 Task: Create a due date automation trigger when advanced on, 2 working days before a card is due add dates with an incomplete due date at 11:00 AM.
Action: Mouse moved to (904, 266)
Screenshot: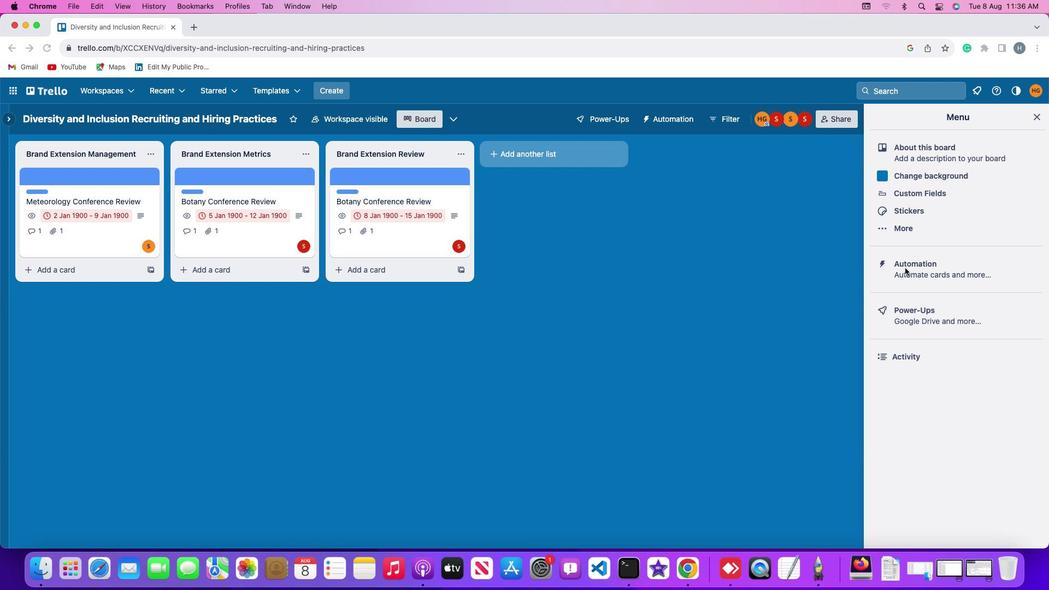 
Action: Mouse pressed left at (904, 266)
Screenshot: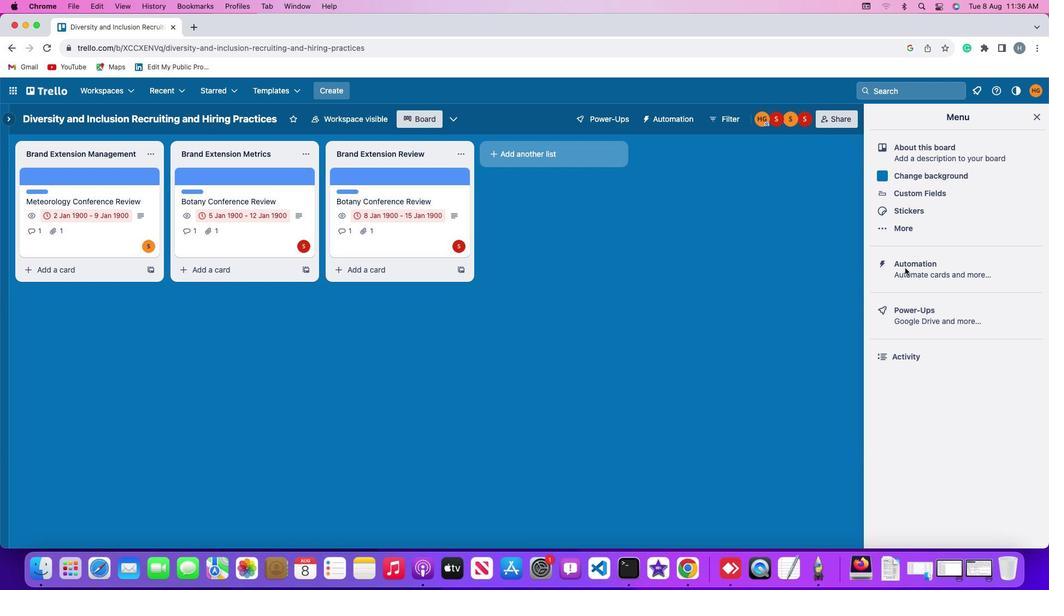 
Action: Mouse pressed left at (904, 266)
Screenshot: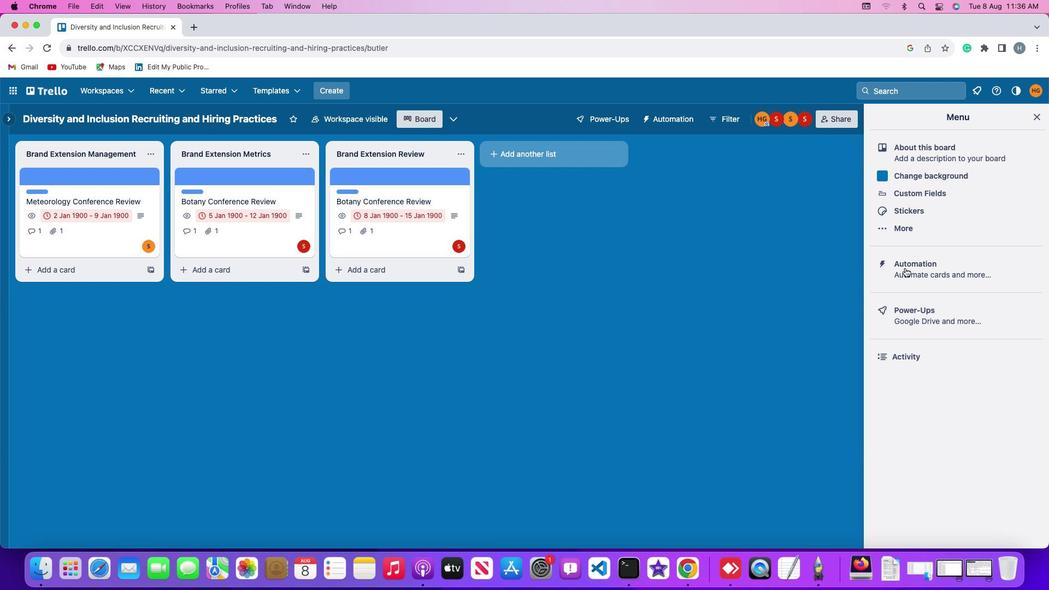 
Action: Mouse moved to (62, 254)
Screenshot: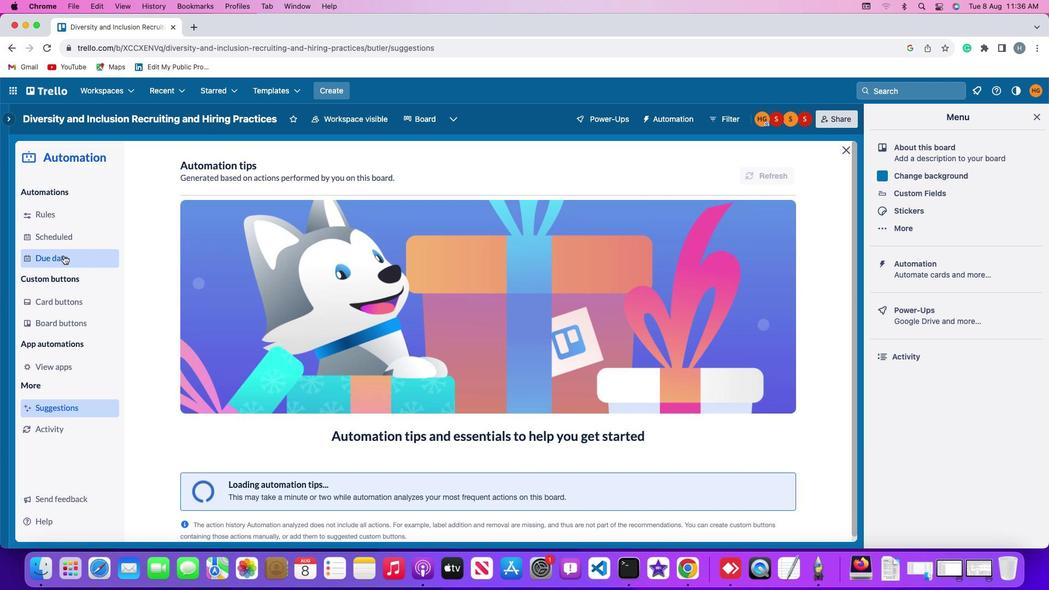 
Action: Mouse pressed left at (62, 254)
Screenshot: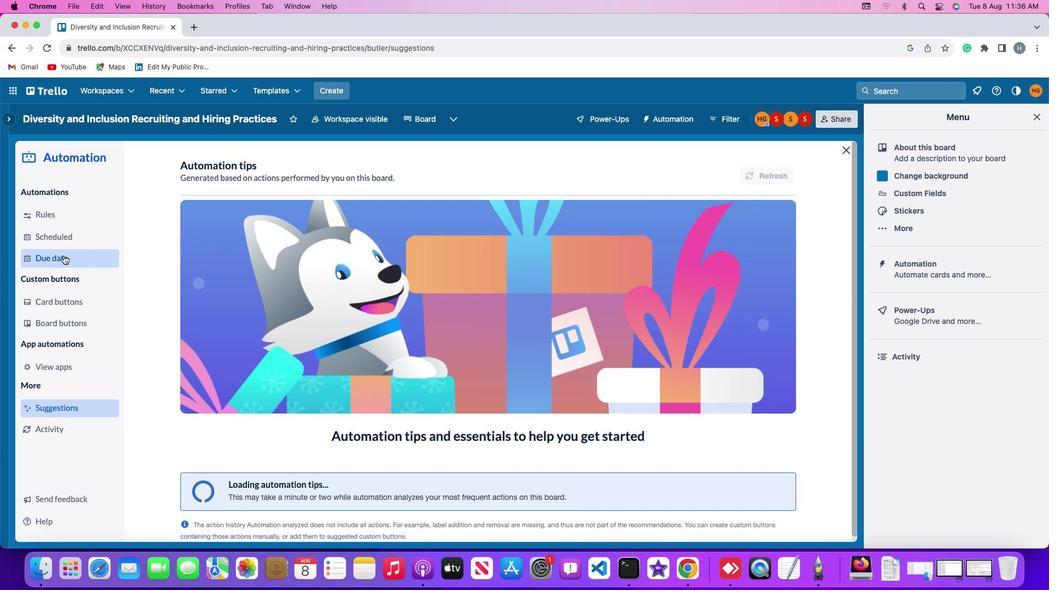 
Action: Mouse moved to (732, 164)
Screenshot: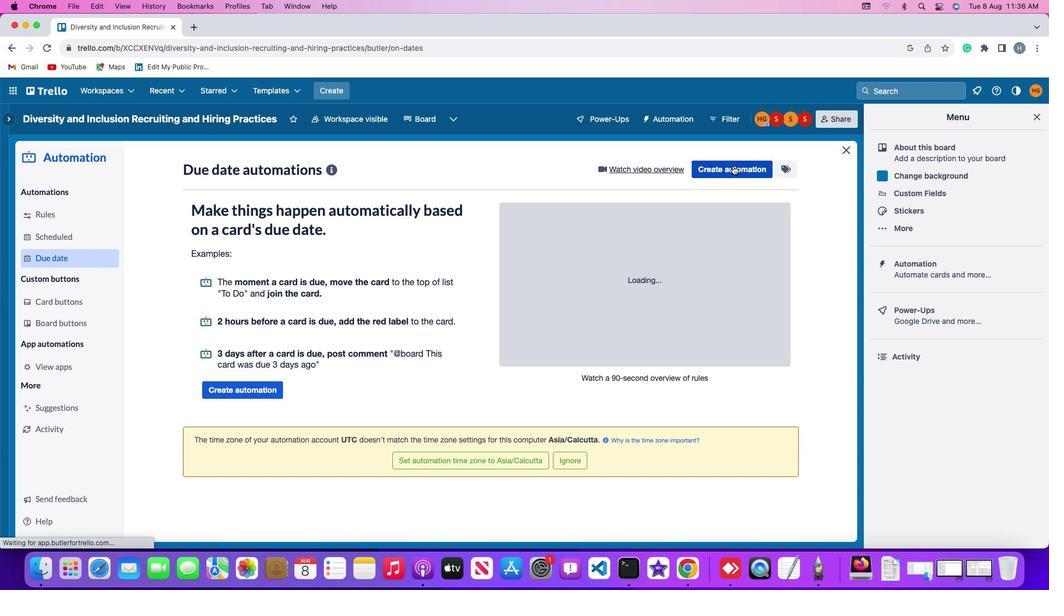 
Action: Mouse pressed left at (732, 164)
Screenshot: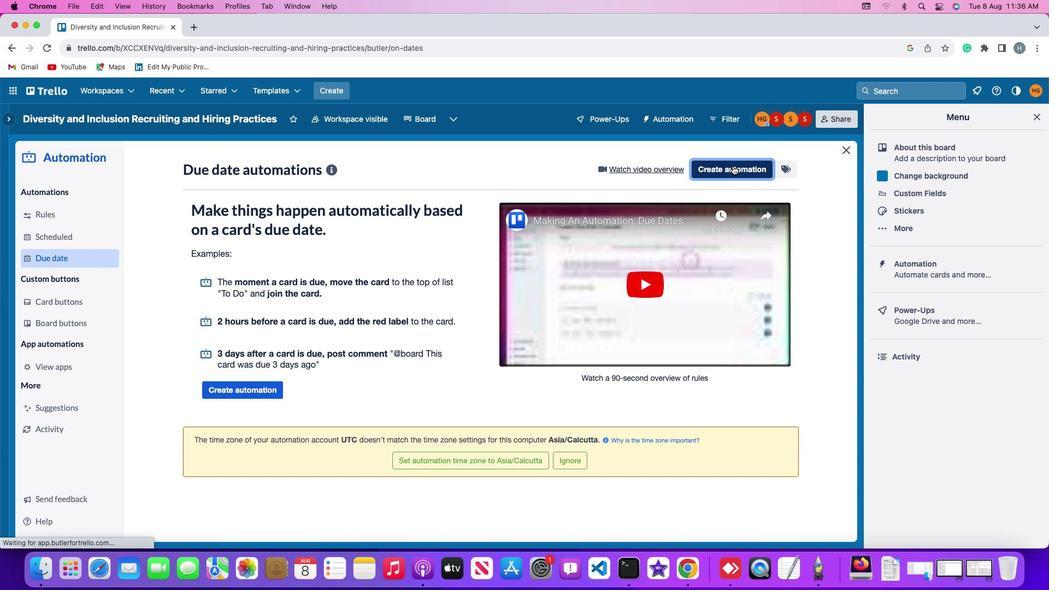
Action: Mouse moved to (232, 270)
Screenshot: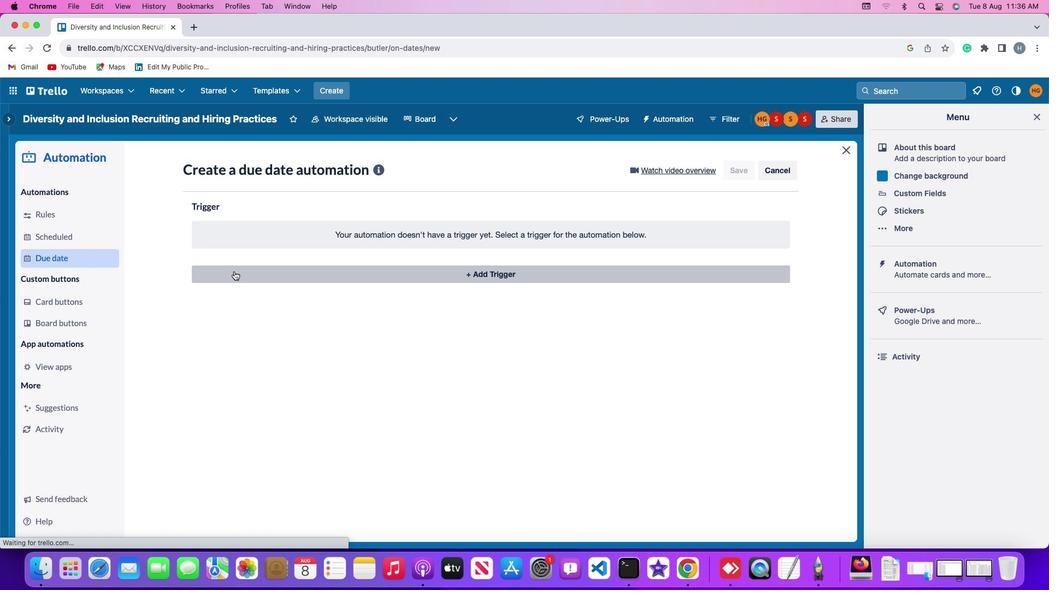 
Action: Mouse pressed left at (232, 270)
Screenshot: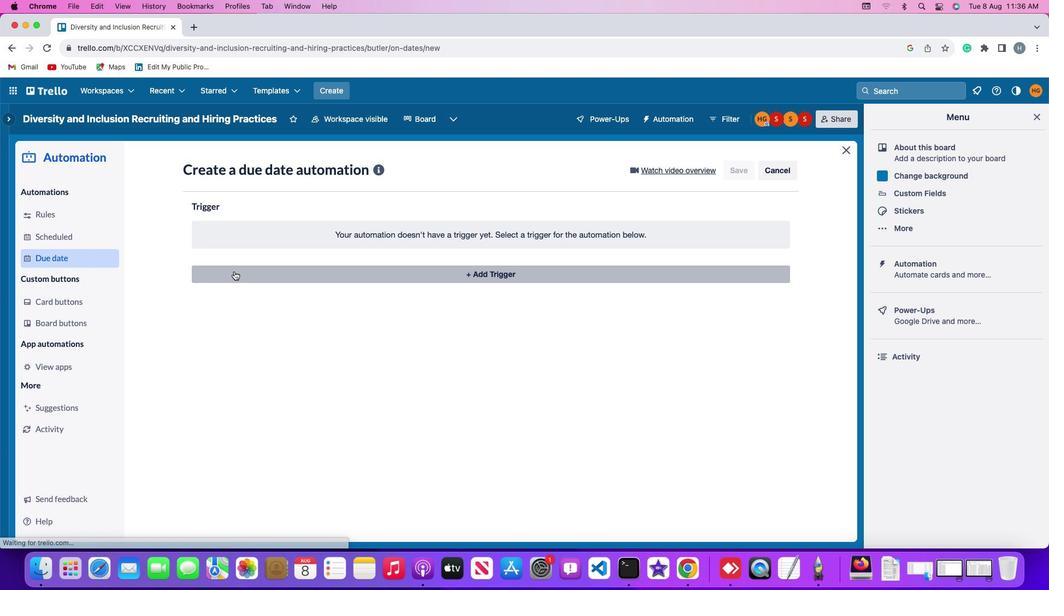 
Action: Mouse moved to (213, 443)
Screenshot: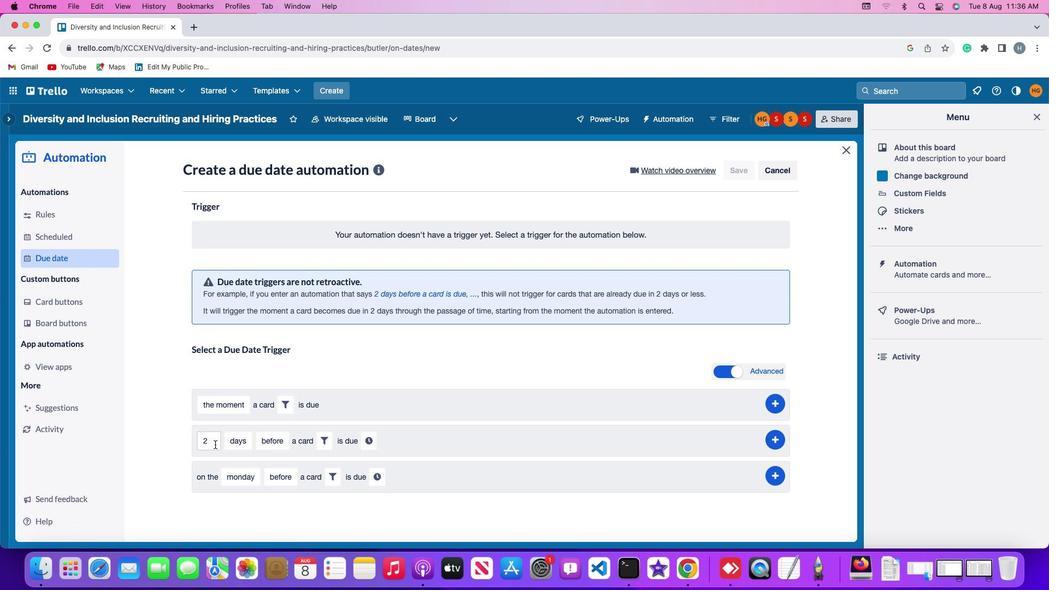 
Action: Mouse pressed left at (213, 443)
Screenshot: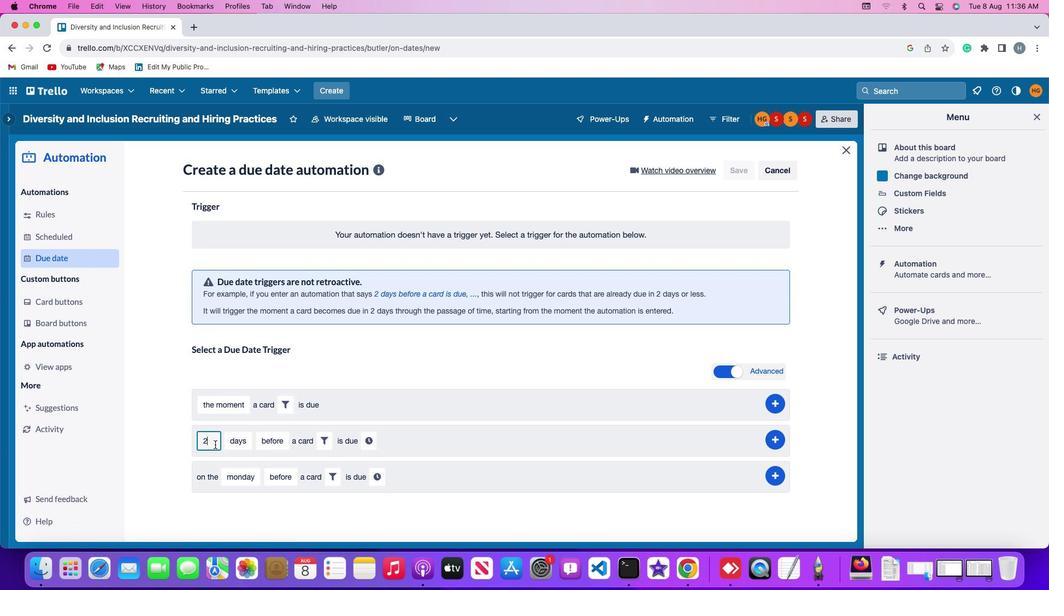 
Action: Mouse moved to (213, 443)
Screenshot: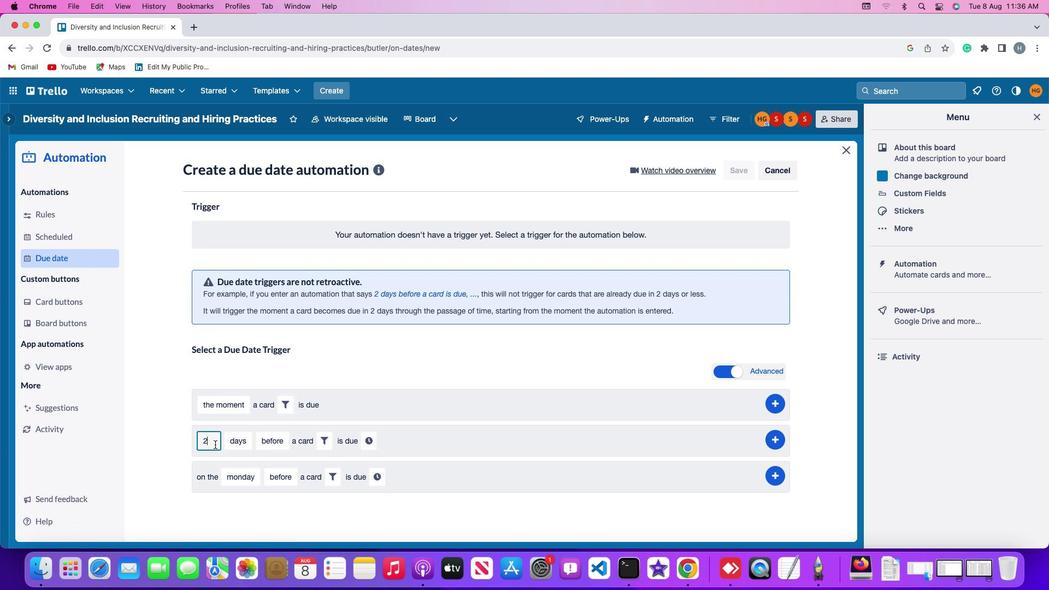 
Action: Key pressed Key.backspace
Screenshot: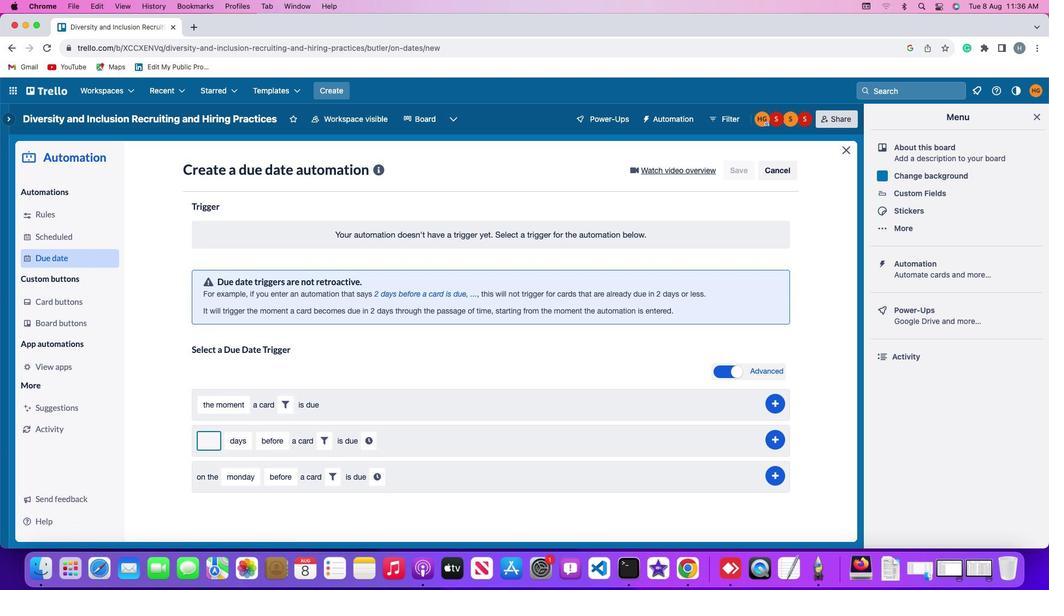 
Action: Mouse moved to (213, 443)
Screenshot: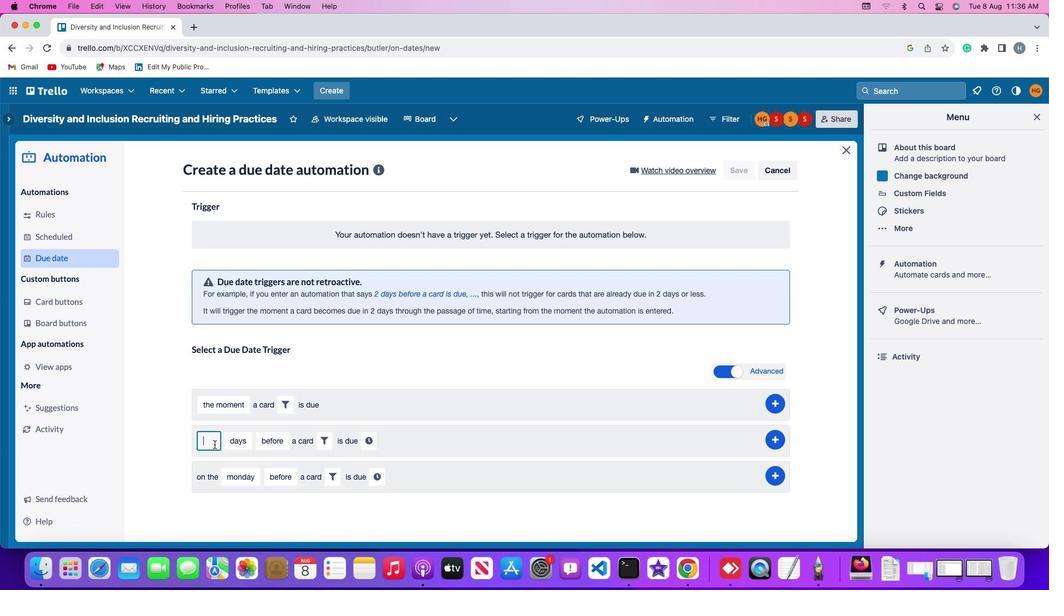 
Action: Key pressed '2'
Screenshot: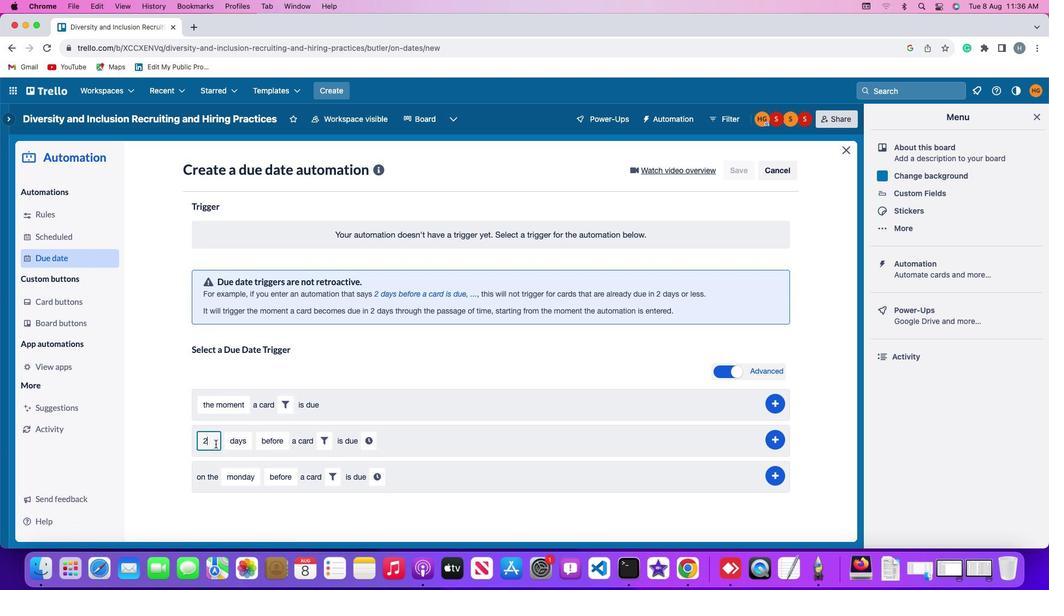 
Action: Mouse moved to (234, 441)
Screenshot: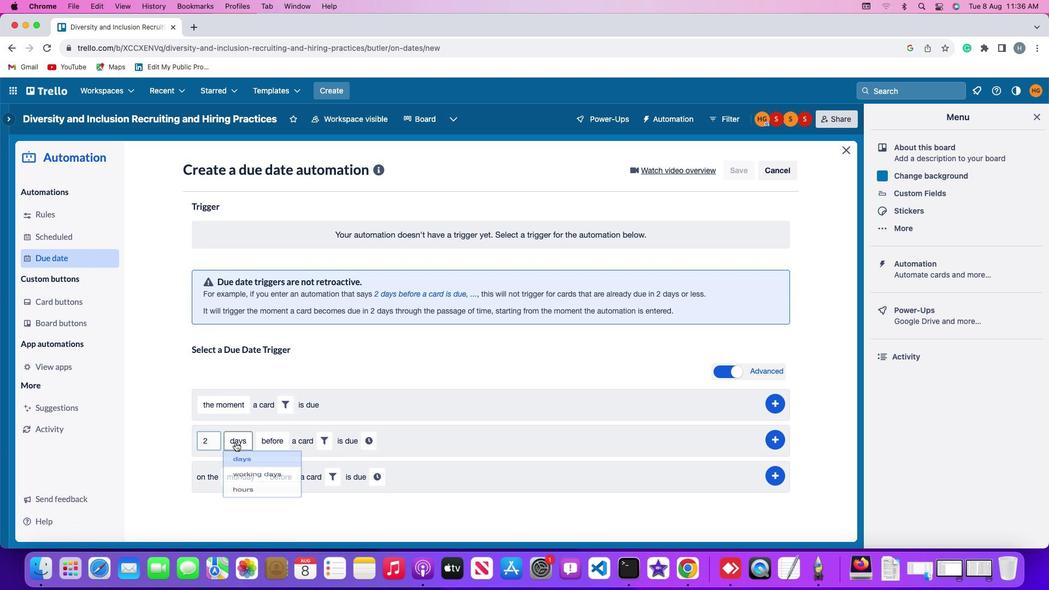 
Action: Mouse pressed left at (234, 441)
Screenshot: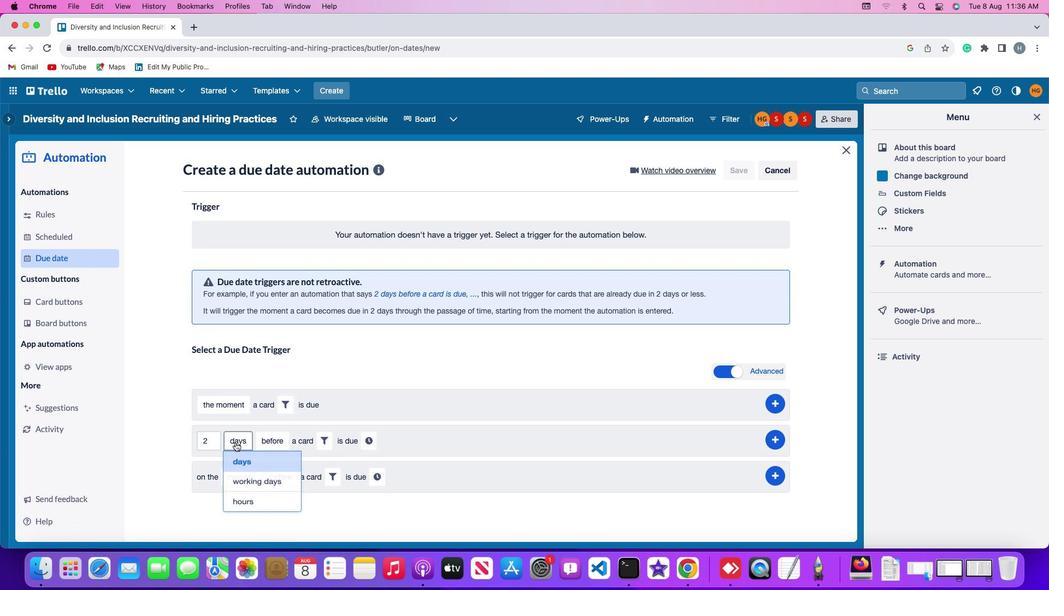 
Action: Mouse moved to (237, 484)
Screenshot: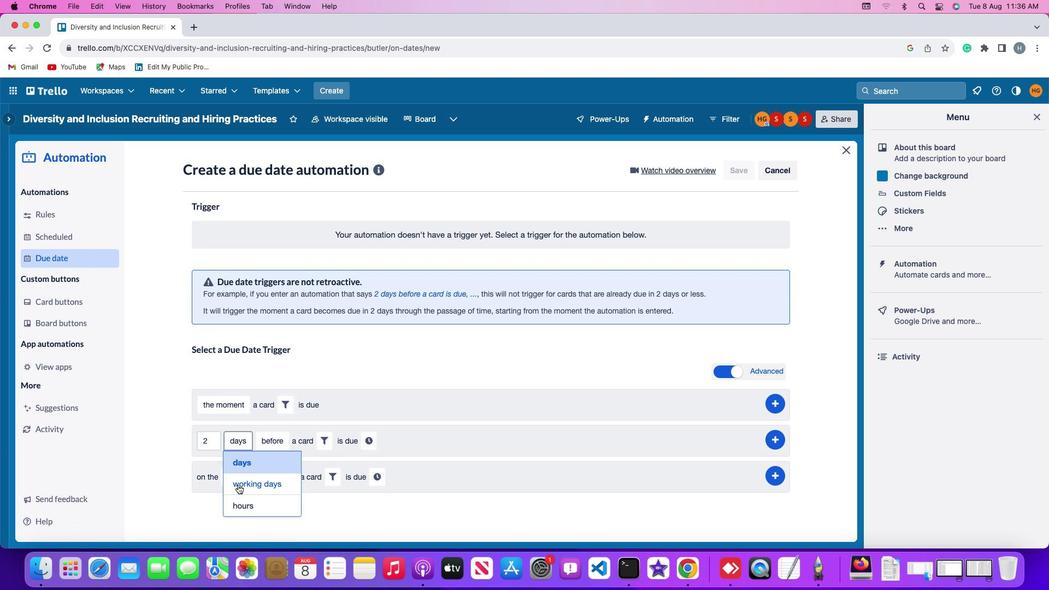 
Action: Mouse pressed left at (237, 484)
Screenshot: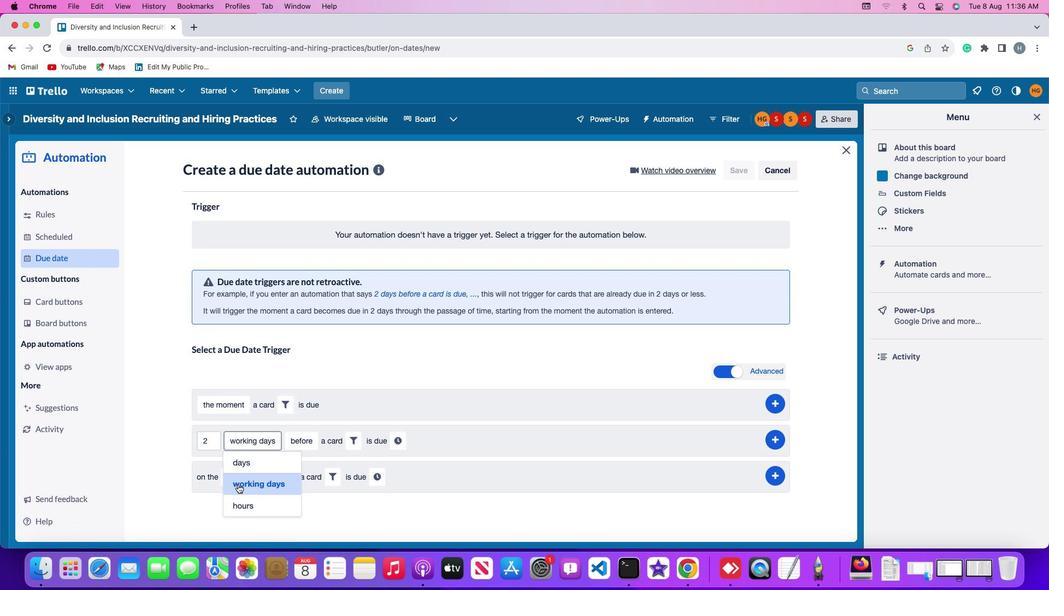 
Action: Mouse moved to (297, 441)
Screenshot: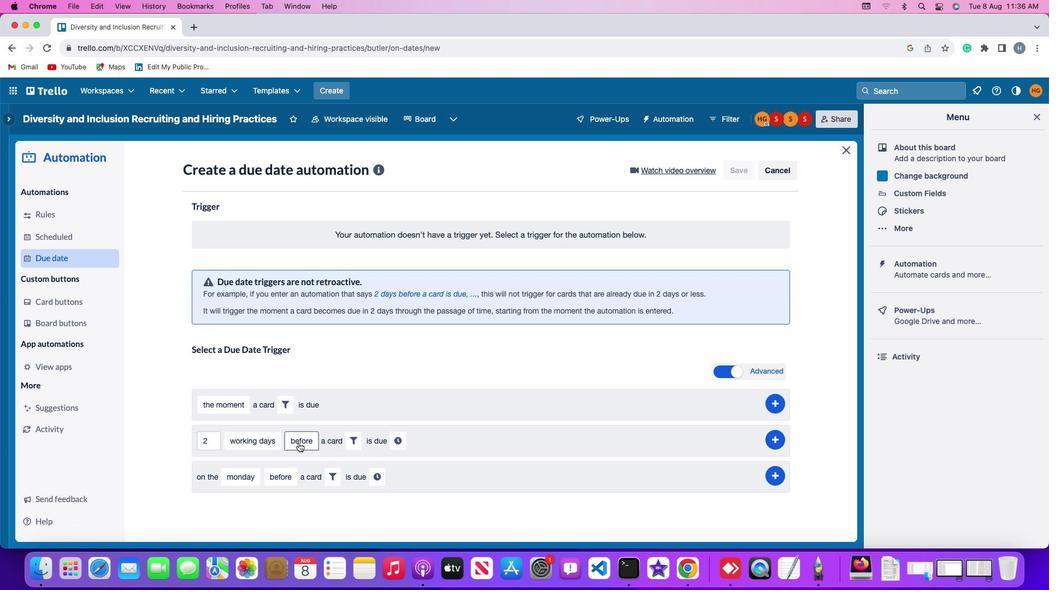 
Action: Mouse pressed left at (297, 441)
Screenshot: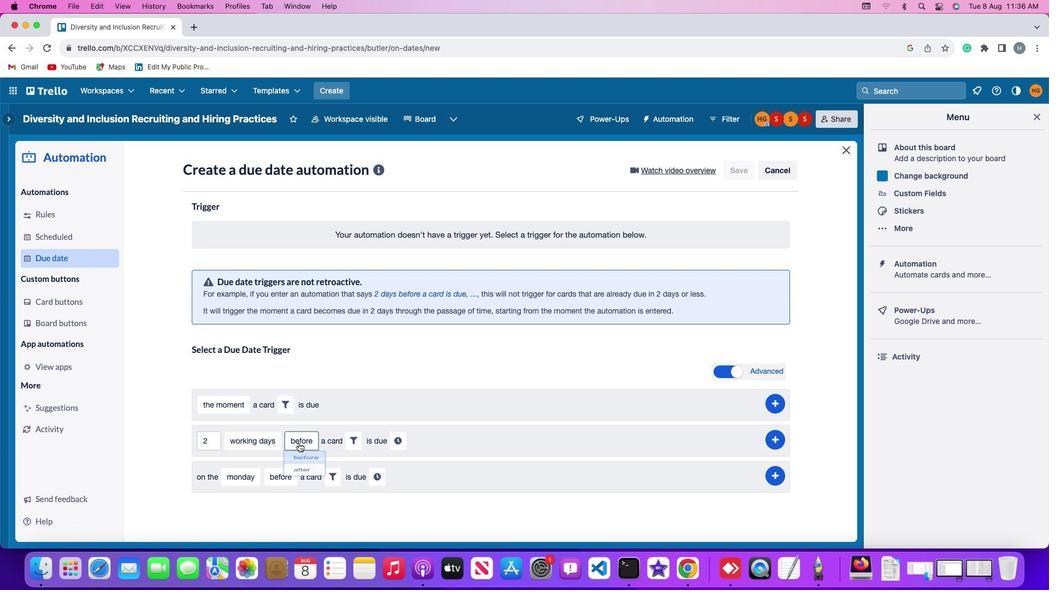 
Action: Mouse moved to (303, 457)
Screenshot: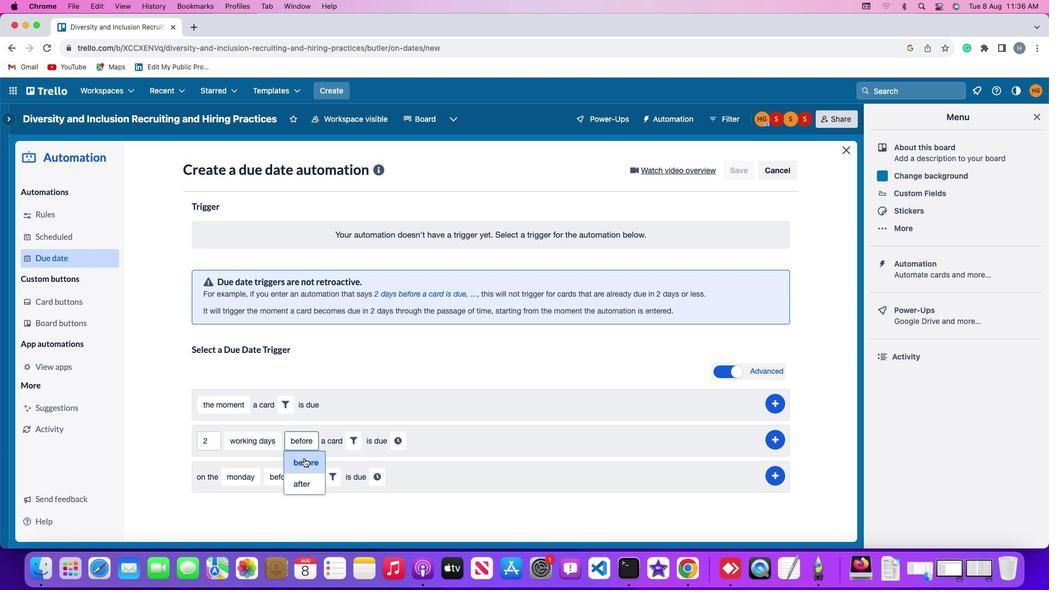 
Action: Mouse pressed left at (303, 457)
Screenshot: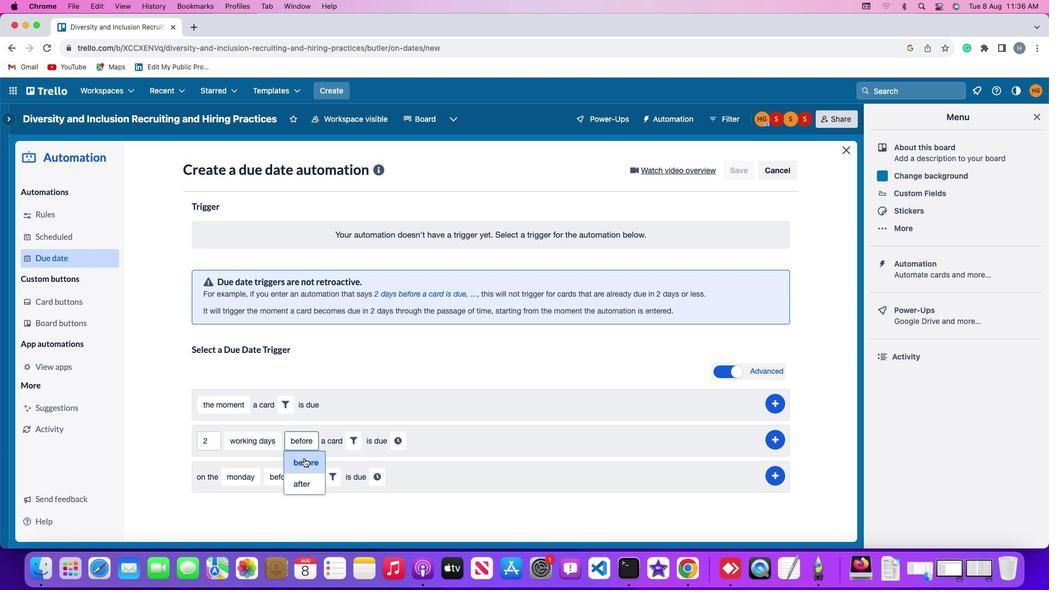 
Action: Mouse moved to (355, 438)
Screenshot: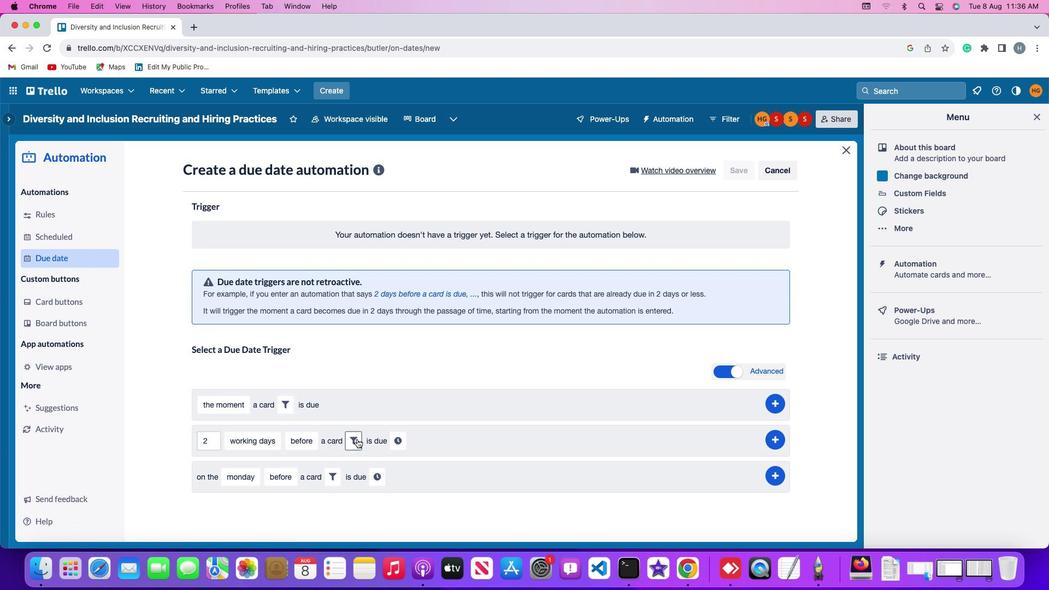 
Action: Mouse pressed left at (355, 438)
Screenshot: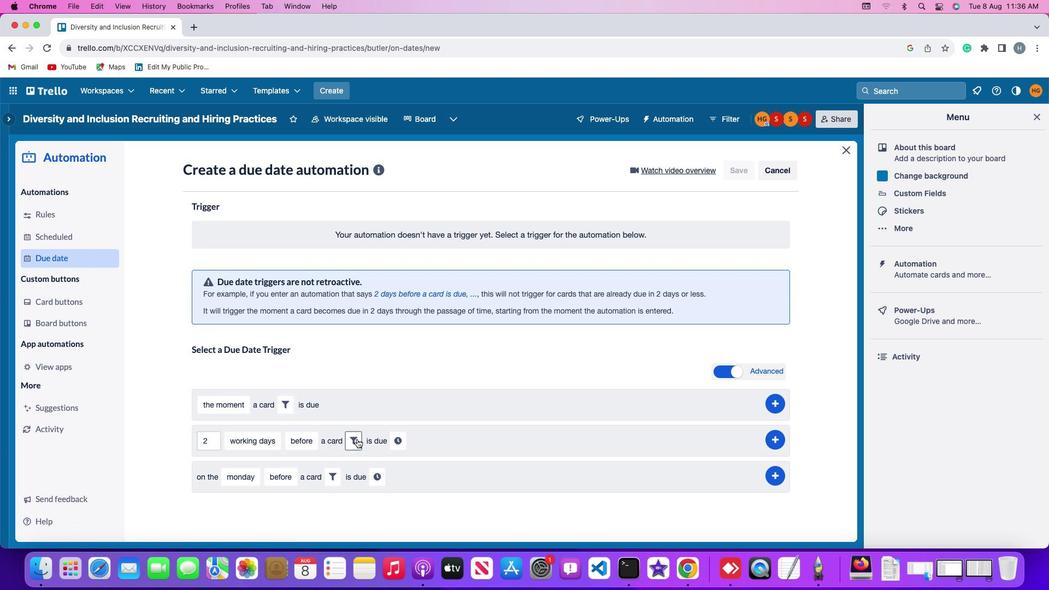 
Action: Mouse moved to (415, 473)
Screenshot: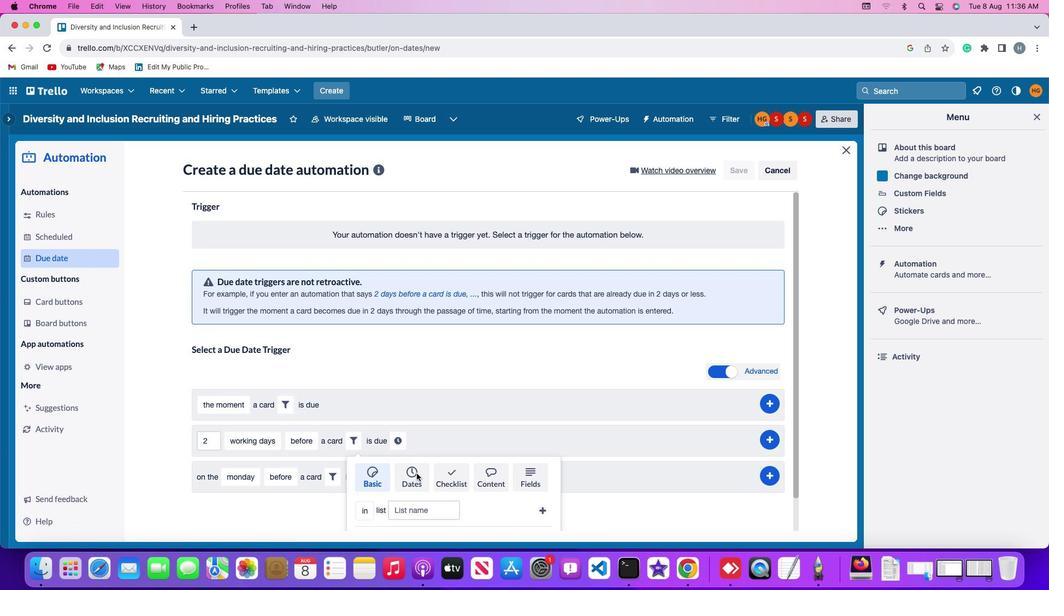 
Action: Mouse pressed left at (415, 473)
Screenshot: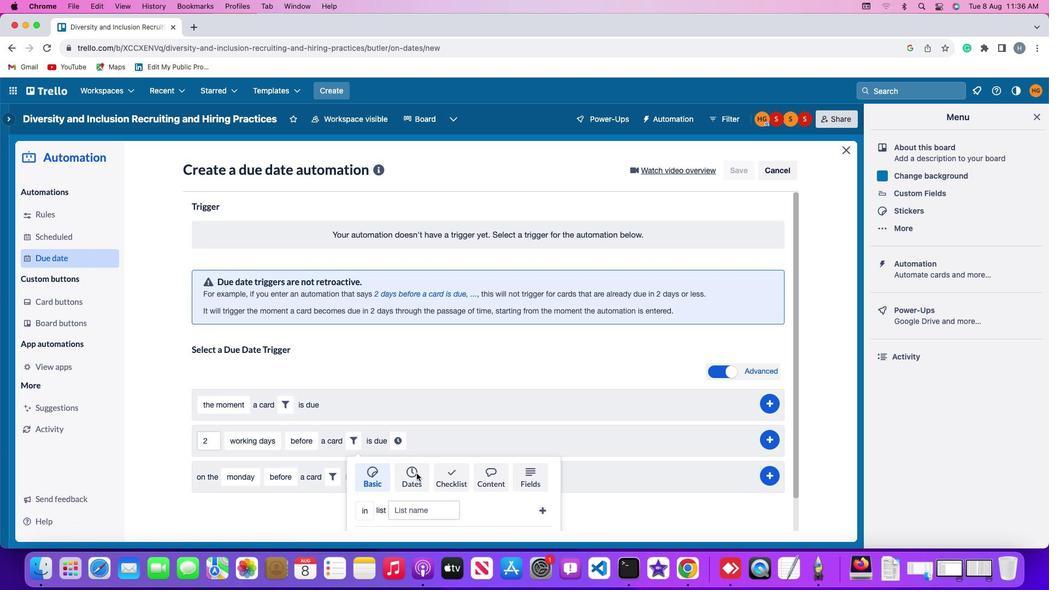 
Action: Mouse moved to (318, 511)
Screenshot: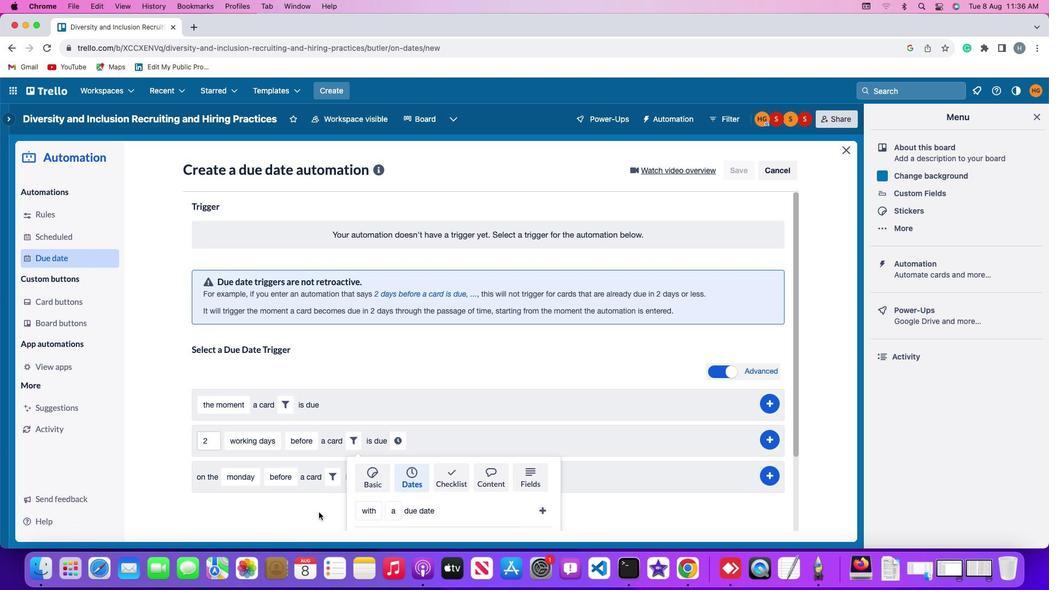 
Action: Mouse scrolled (318, 511) with delta (0, -1)
Screenshot: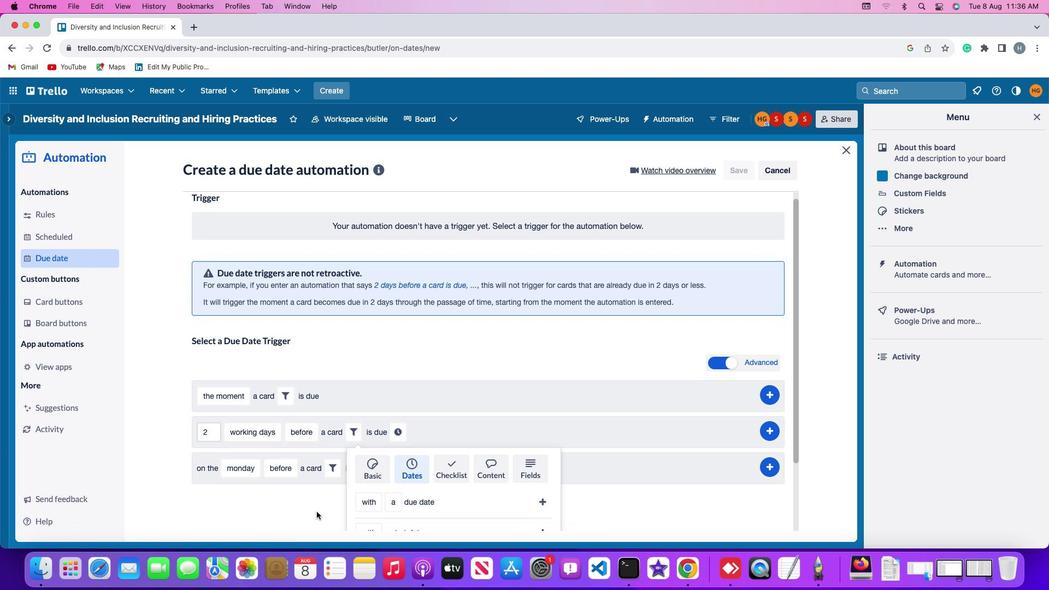 
Action: Mouse scrolled (318, 511) with delta (0, -1)
Screenshot: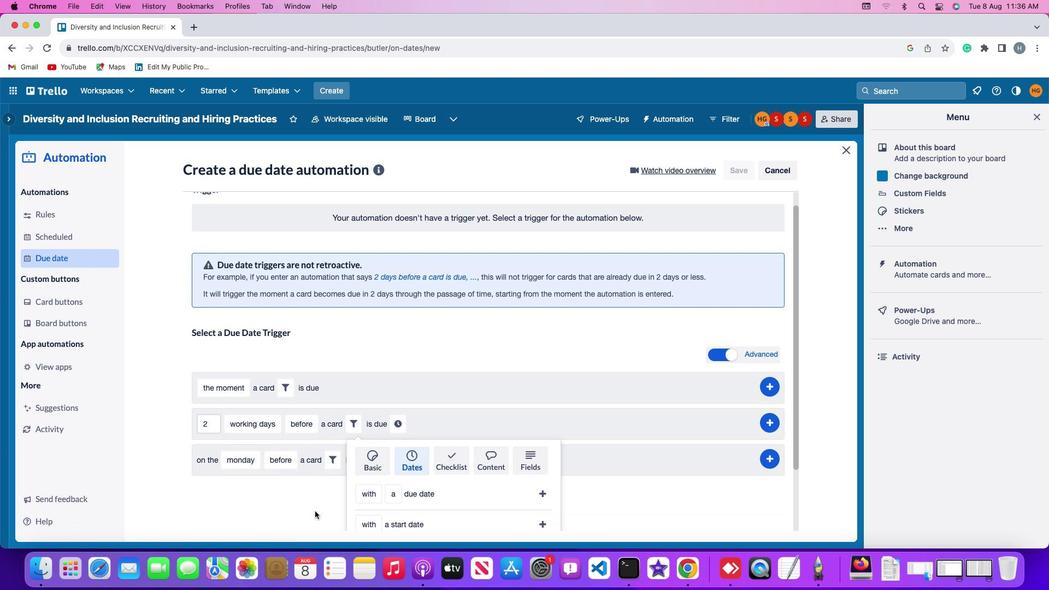 
Action: Mouse scrolled (318, 511) with delta (0, -2)
Screenshot: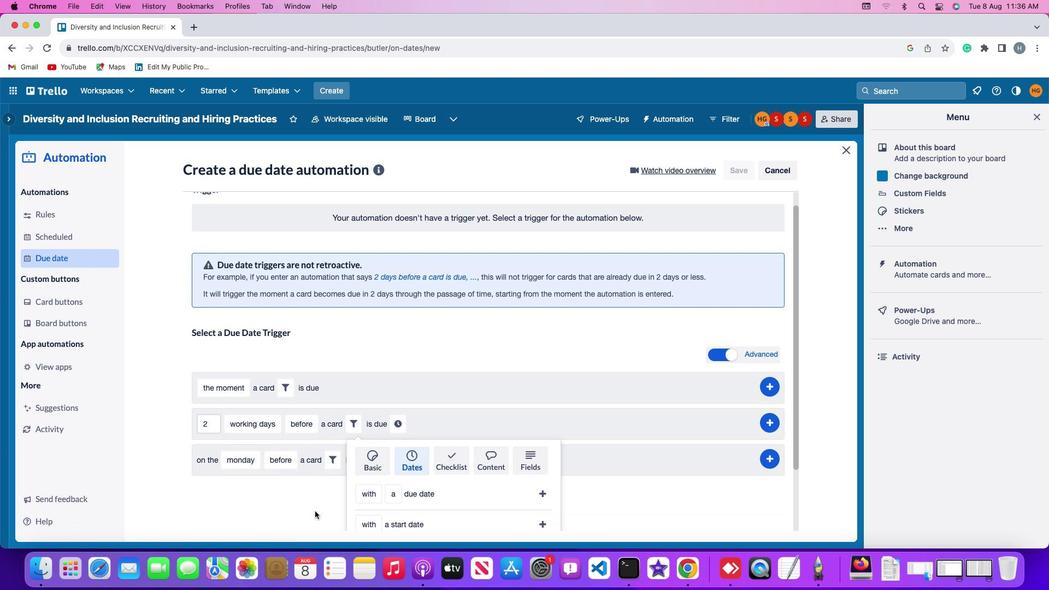 
Action: Mouse moved to (313, 510)
Screenshot: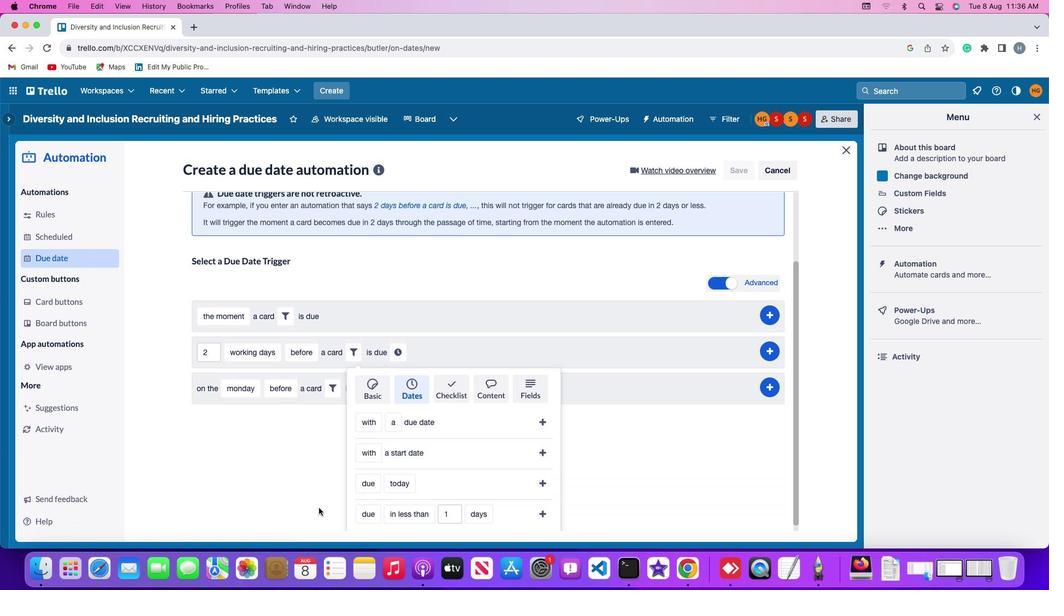 
Action: Mouse scrolled (313, 510) with delta (0, -2)
Screenshot: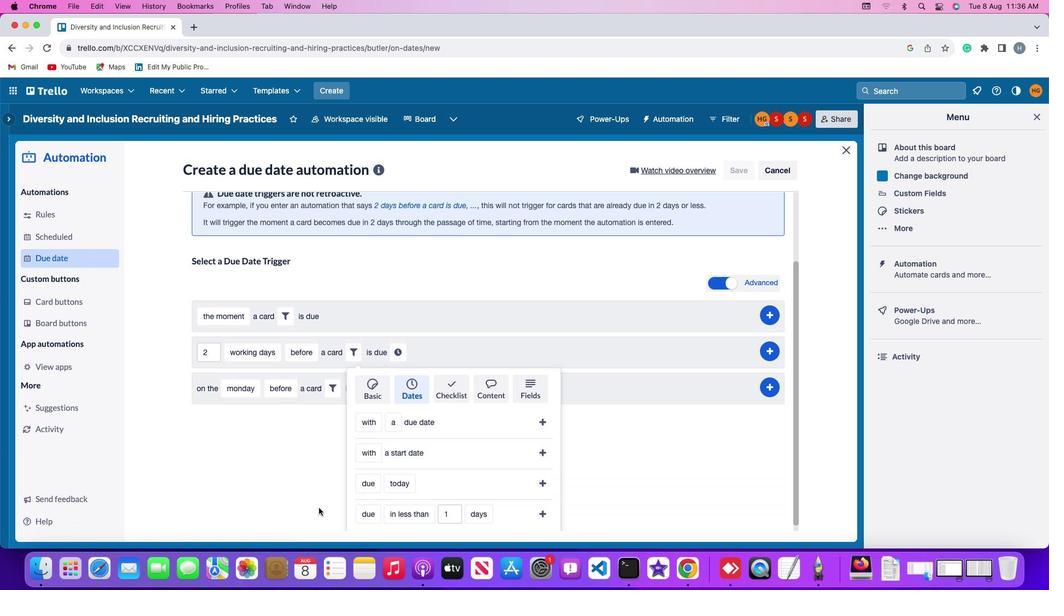 
Action: Mouse moved to (363, 416)
Screenshot: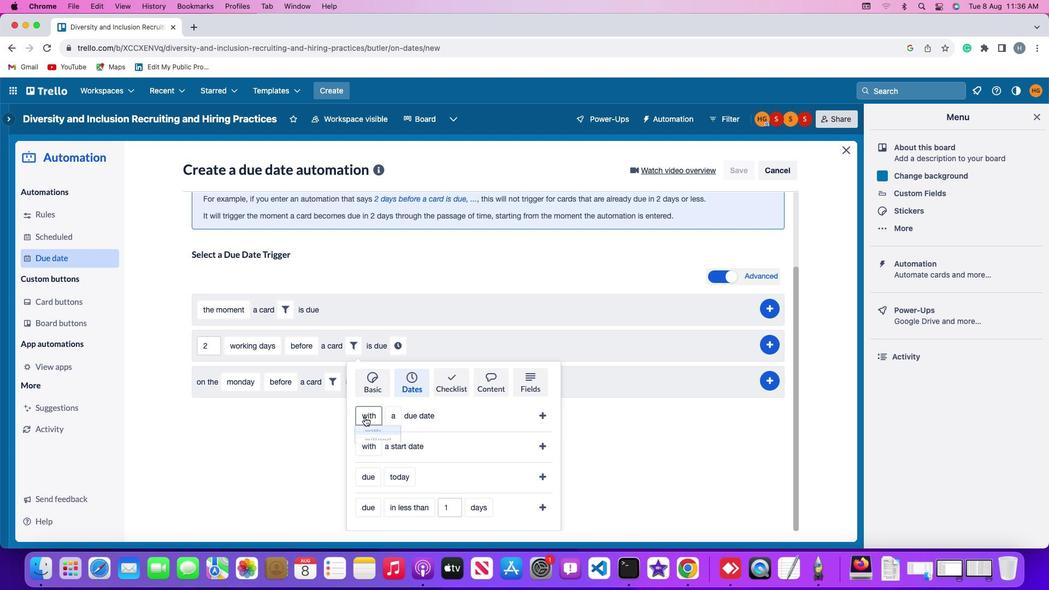 
Action: Mouse pressed left at (363, 416)
Screenshot: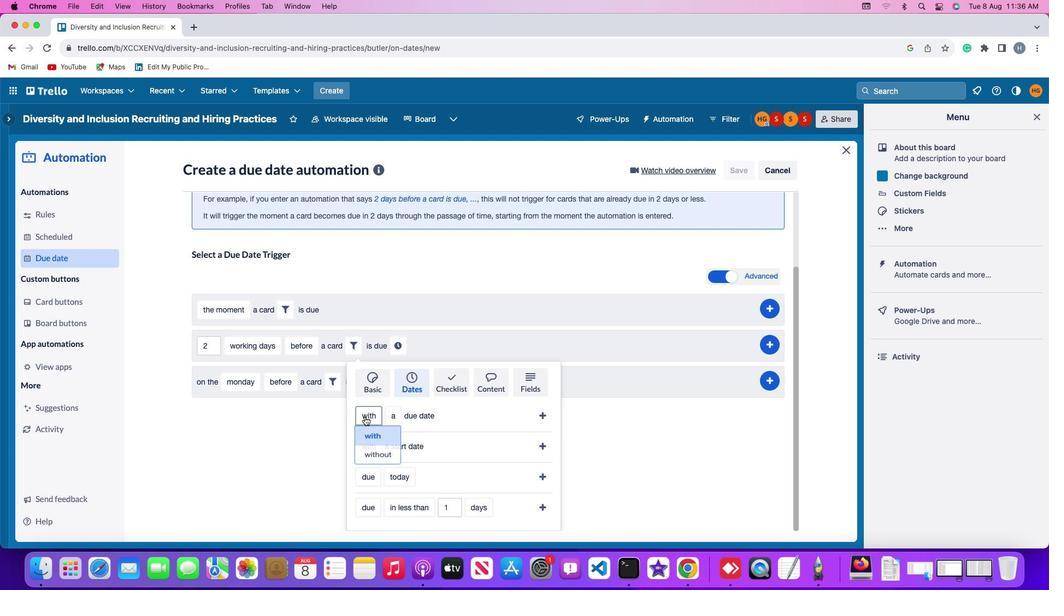 
Action: Mouse moved to (367, 439)
Screenshot: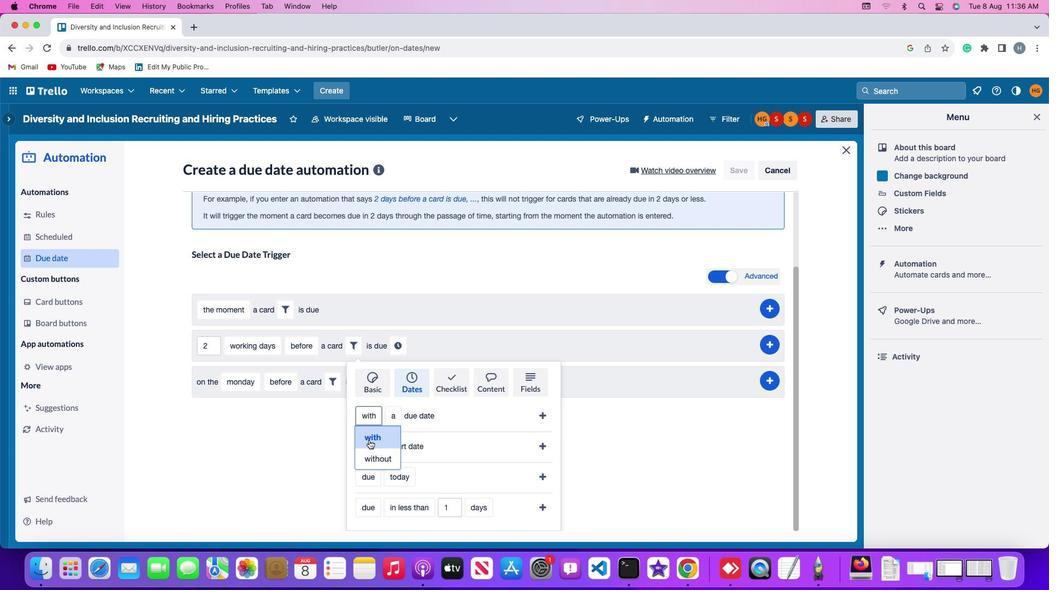 
Action: Mouse pressed left at (367, 439)
Screenshot: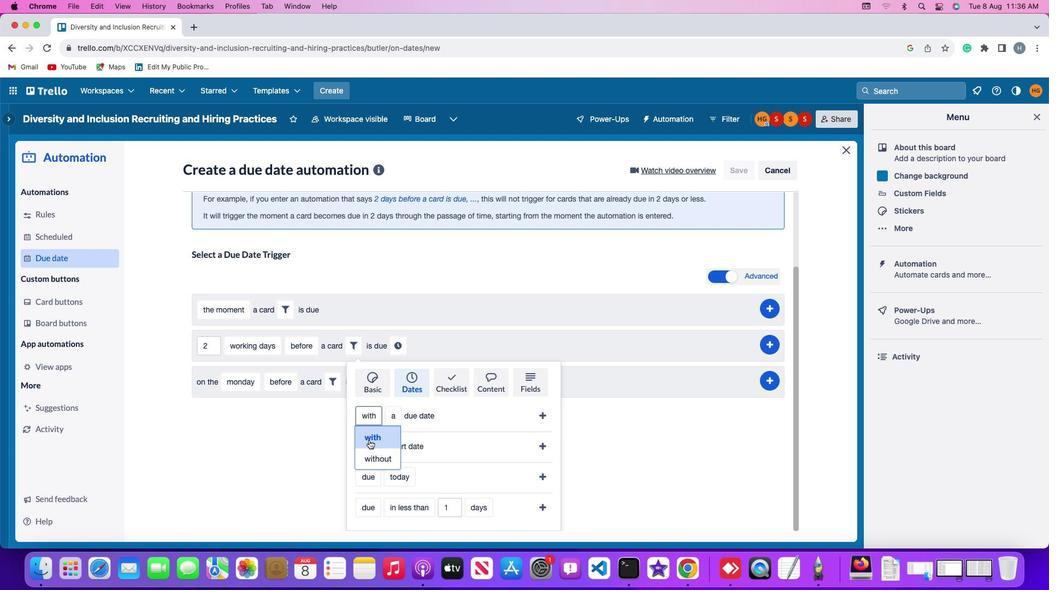 
Action: Mouse moved to (401, 414)
Screenshot: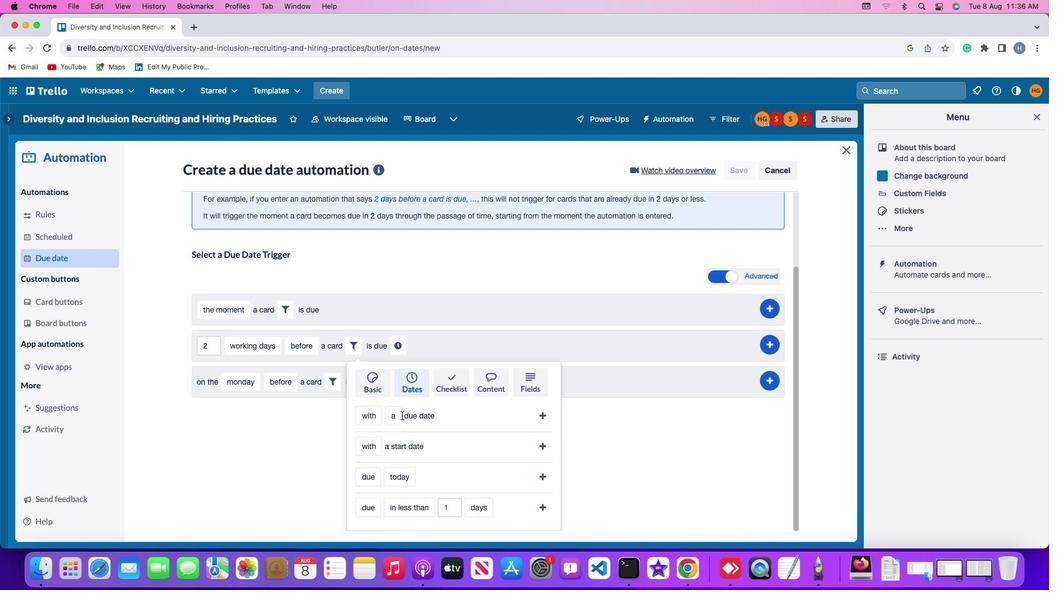
Action: Mouse pressed left at (401, 414)
Screenshot: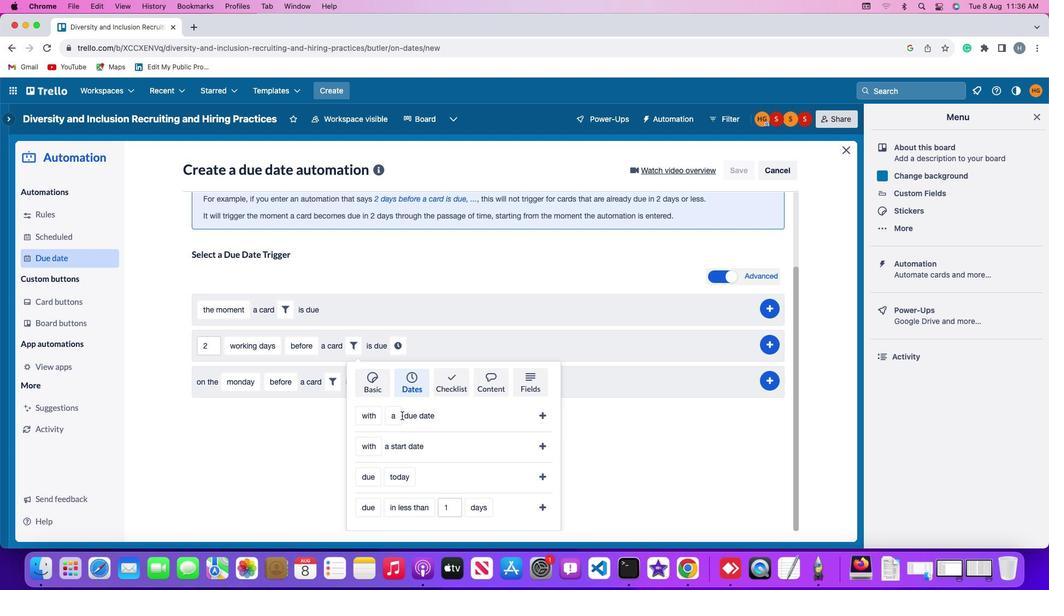 
Action: Mouse moved to (396, 414)
Screenshot: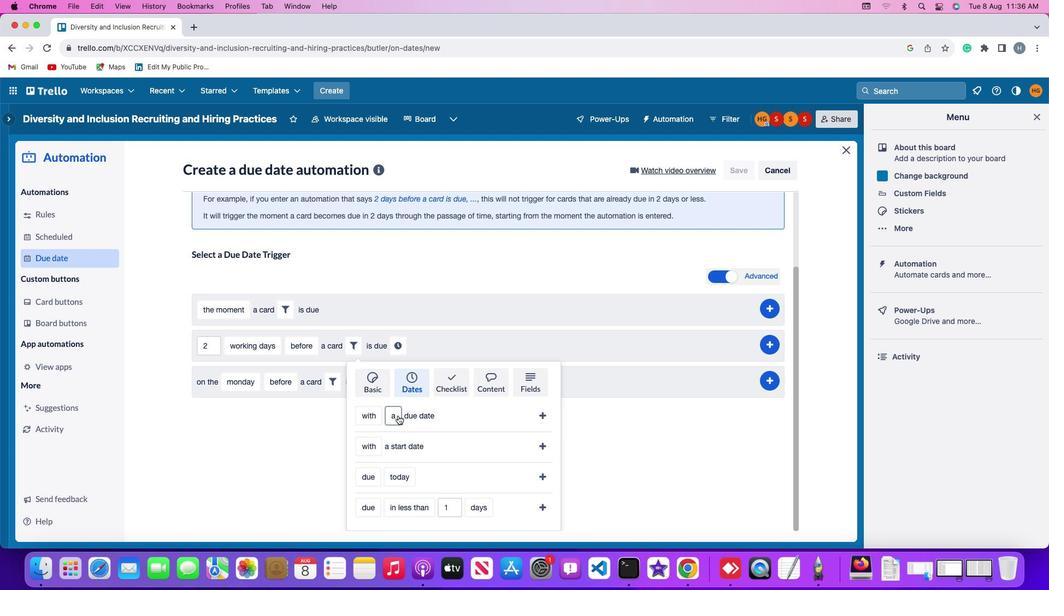 
Action: Mouse pressed left at (396, 414)
Screenshot: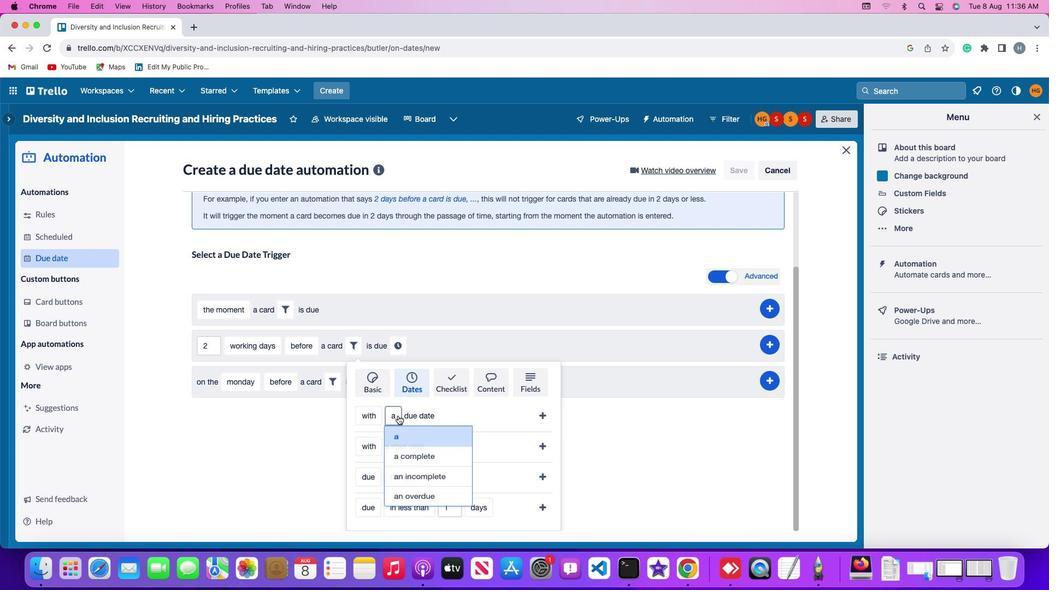 
Action: Mouse moved to (406, 478)
Screenshot: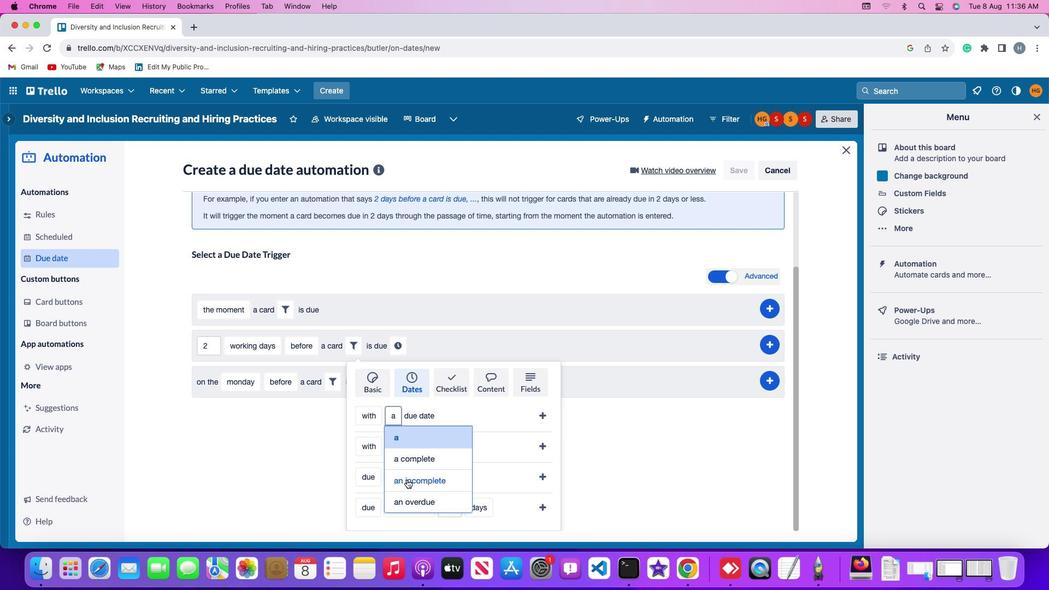 
Action: Mouse pressed left at (406, 478)
Screenshot: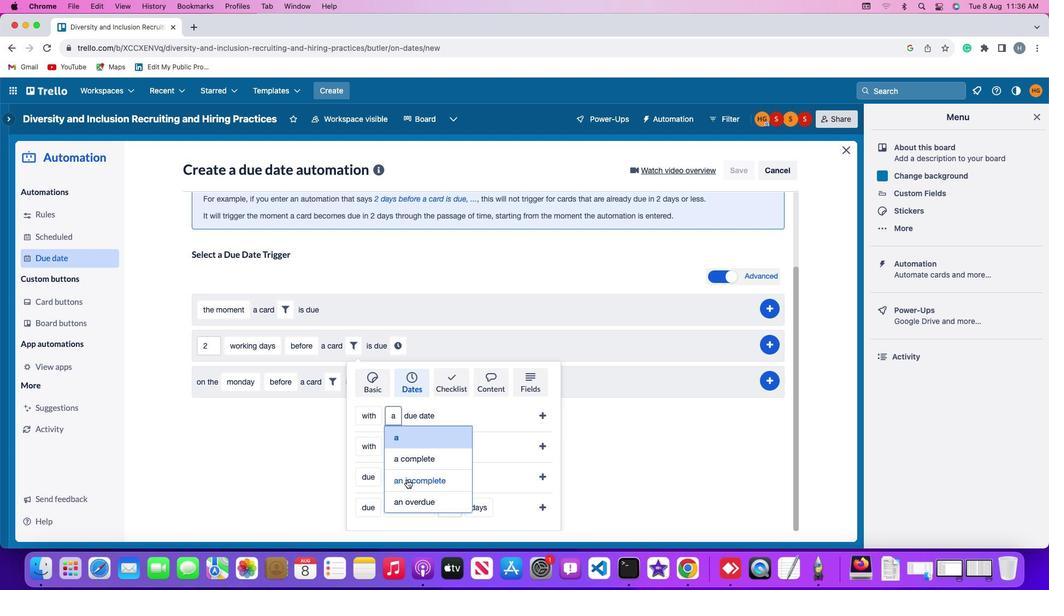 
Action: Mouse moved to (538, 410)
Screenshot: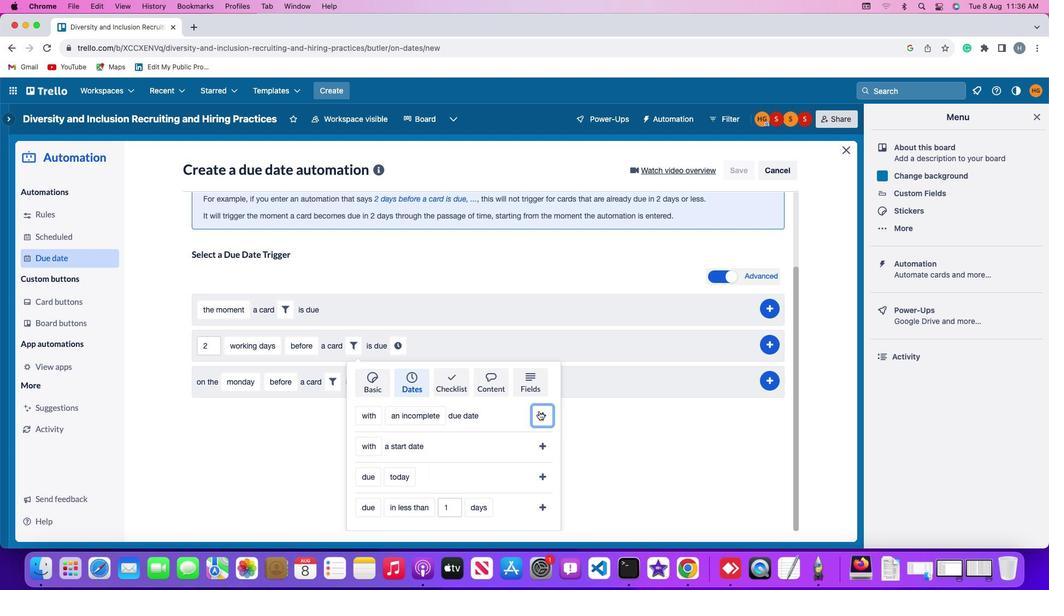 
Action: Mouse pressed left at (538, 410)
Screenshot: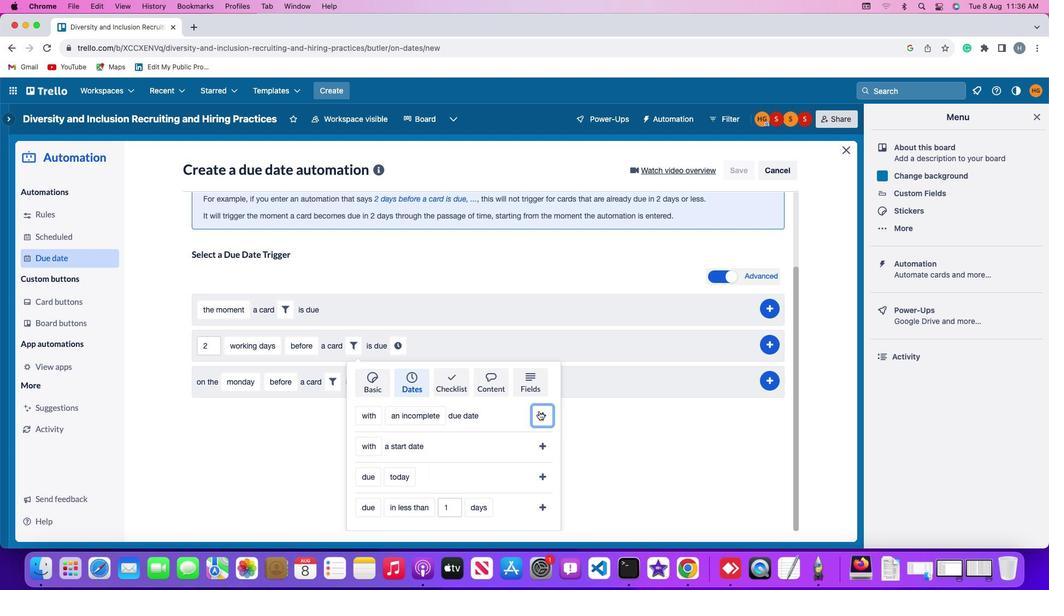 
Action: Mouse moved to (519, 433)
Screenshot: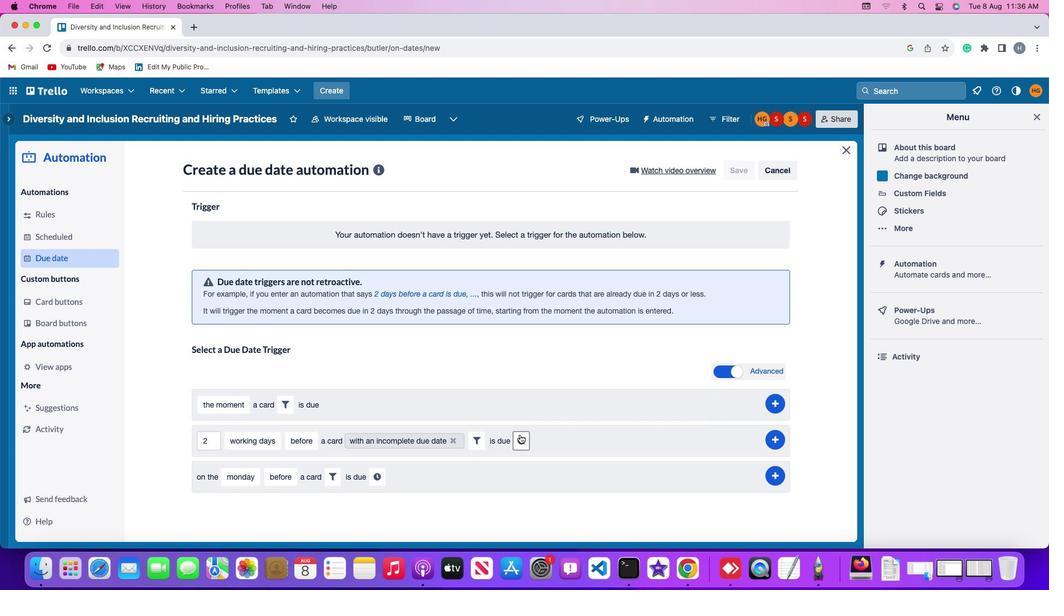 
Action: Mouse pressed left at (519, 433)
Screenshot: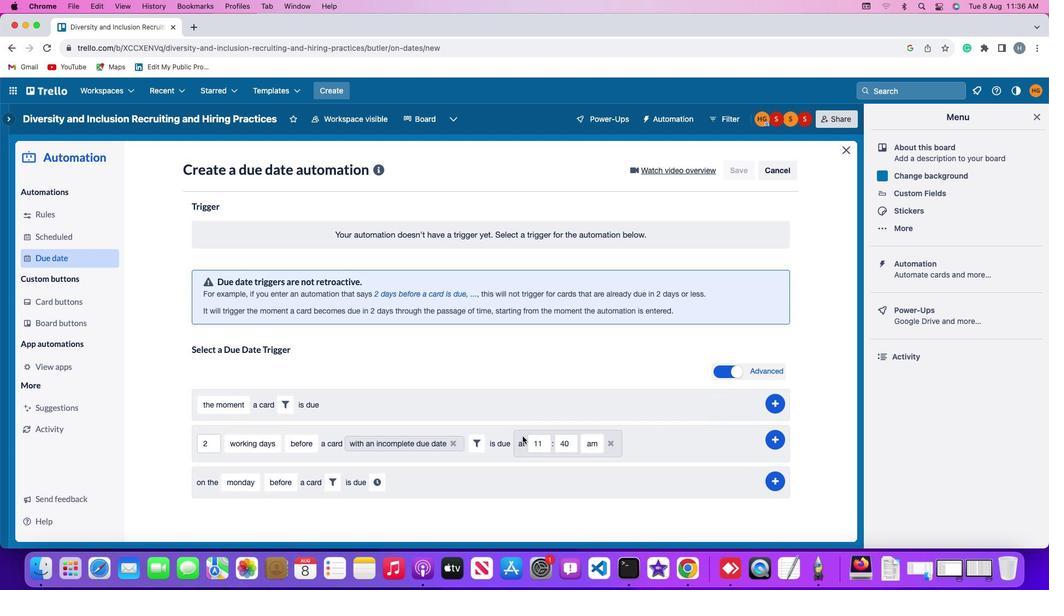 
Action: Mouse moved to (544, 439)
Screenshot: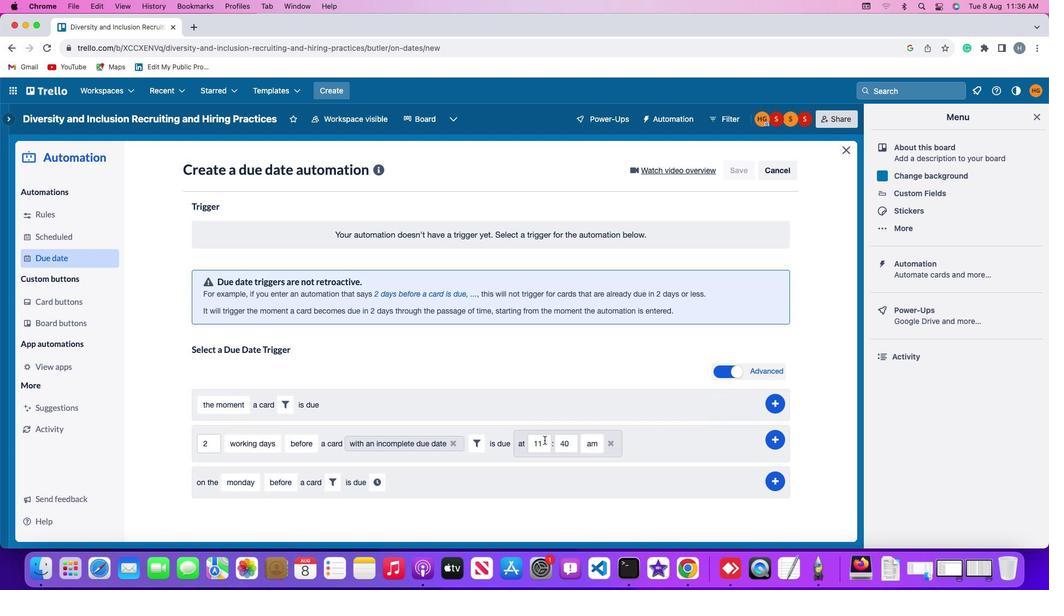 
Action: Mouse pressed left at (544, 439)
Screenshot: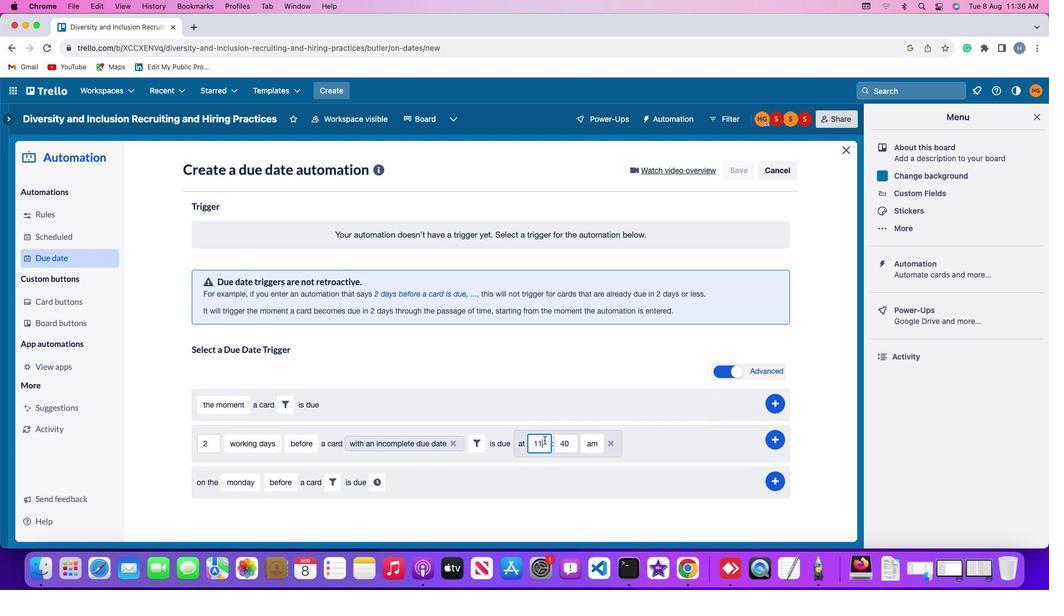 
Action: Key pressed Key.backspaceKey.backspace'1''1'
Screenshot: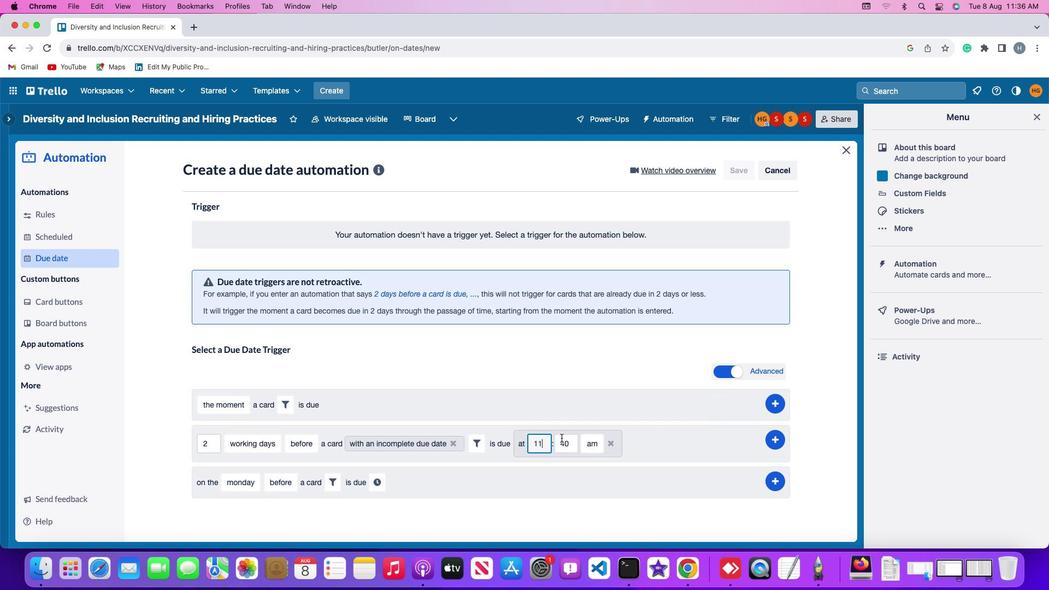 
Action: Mouse moved to (568, 442)
Screenshot: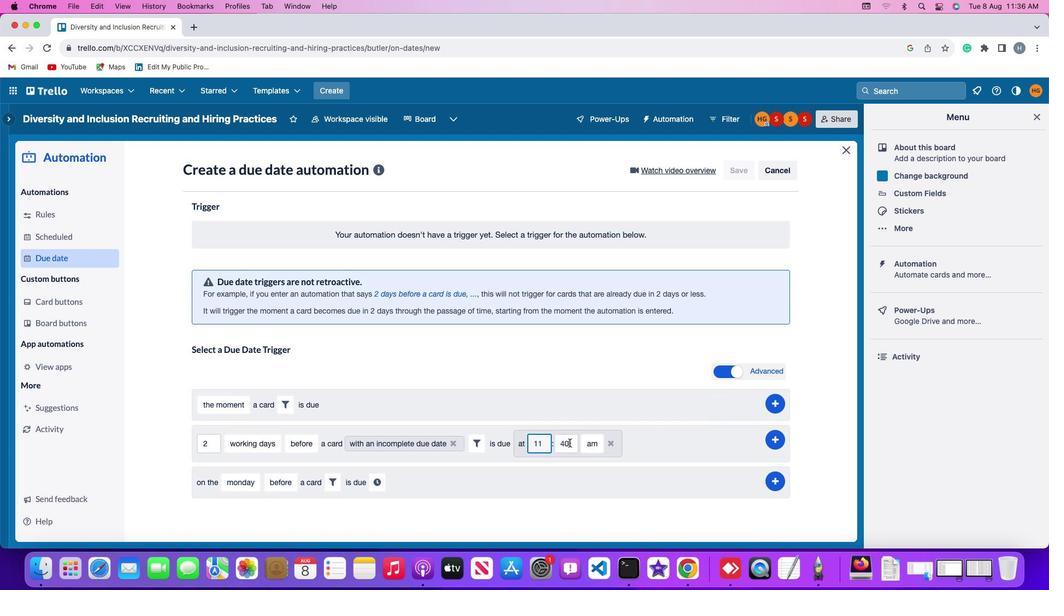 
Action: Mouse pressed left at (568, 442)
Screenshot: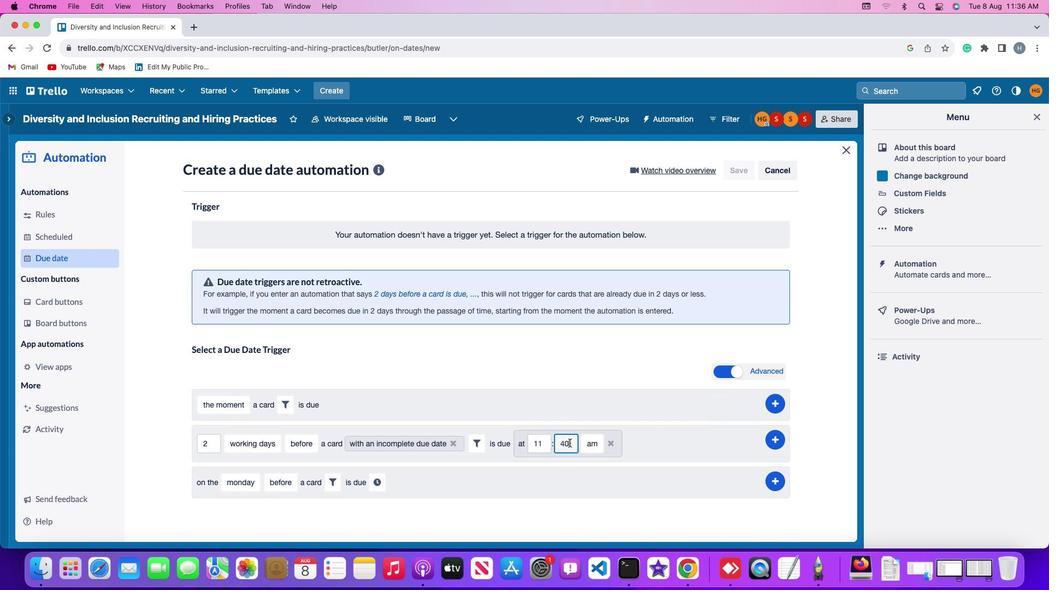
Action: Key pressed Key.backspaceKey.backspace'0''0'
Screenshot: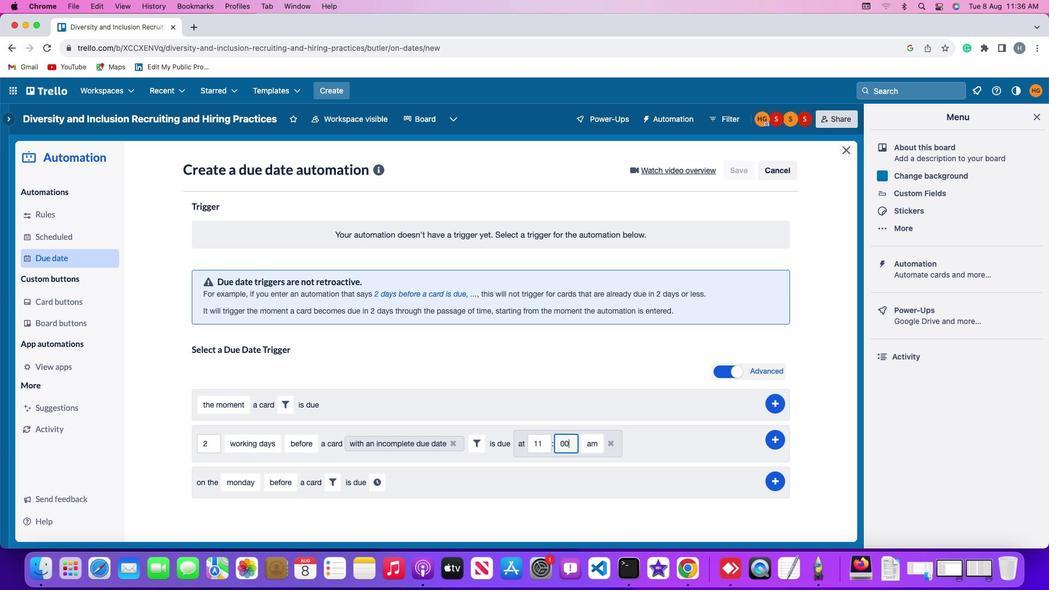 
Action: Mouse moved to (590, 441)
Screenshot: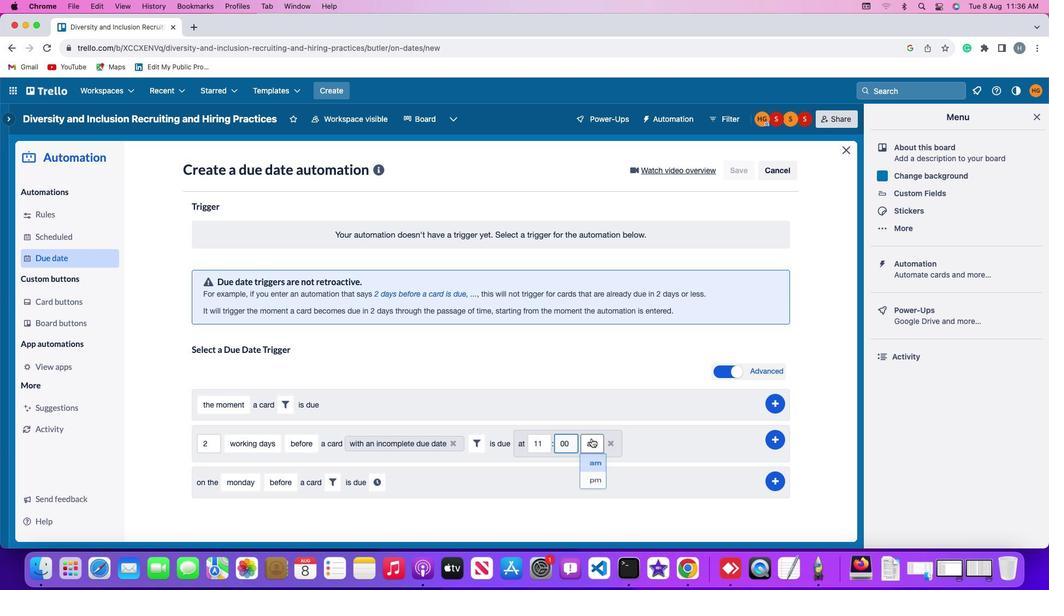 
Action: Mouse pressed left at (590, 441)
Screenshot: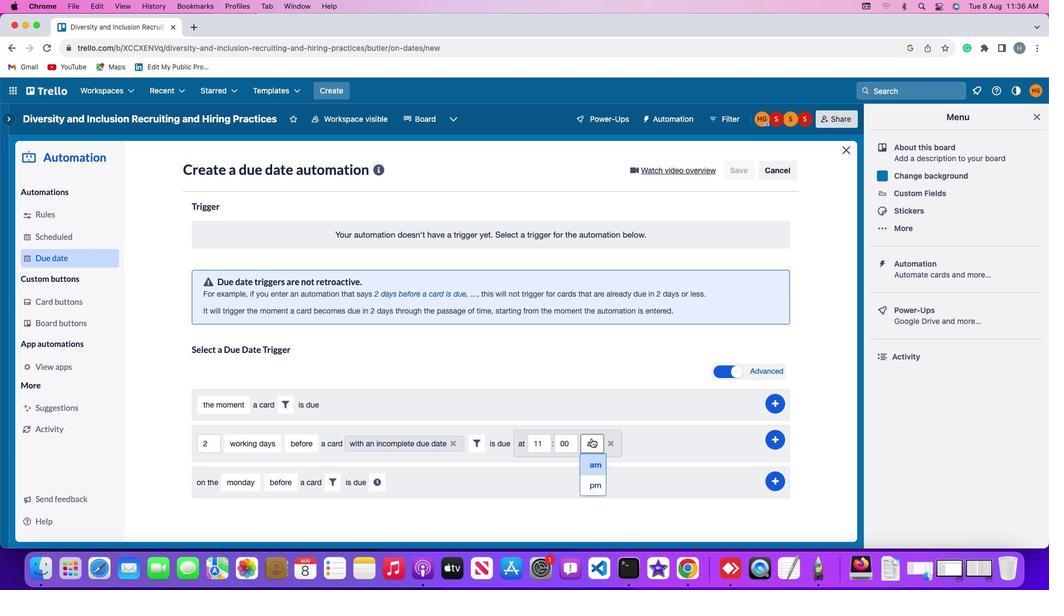 
Action: Mouse moved to (592, 459)
Screenshot: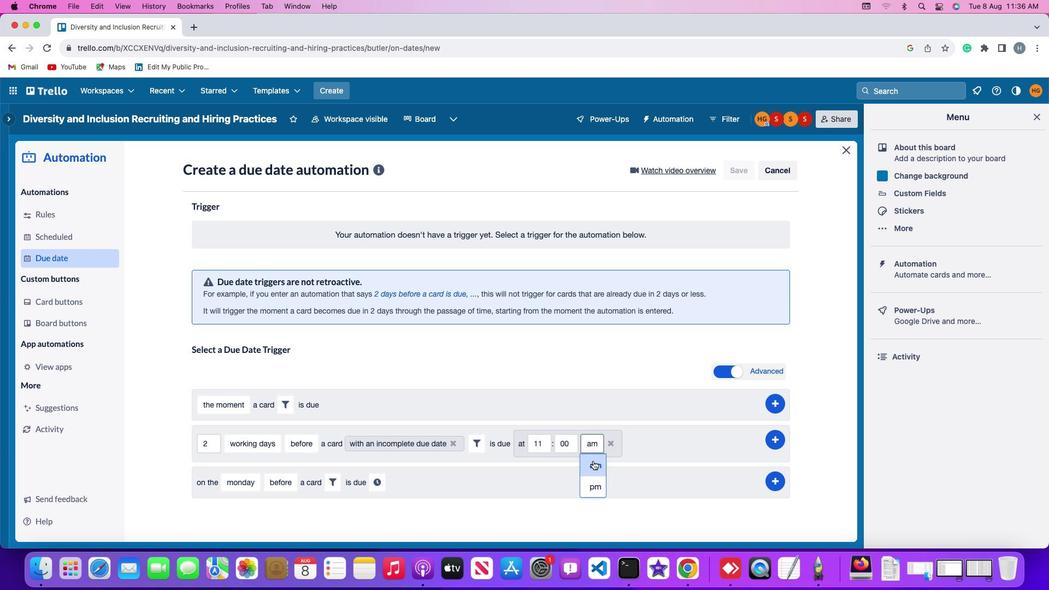 
Action: Mouse pressed left at (592, 459)
Screenshot: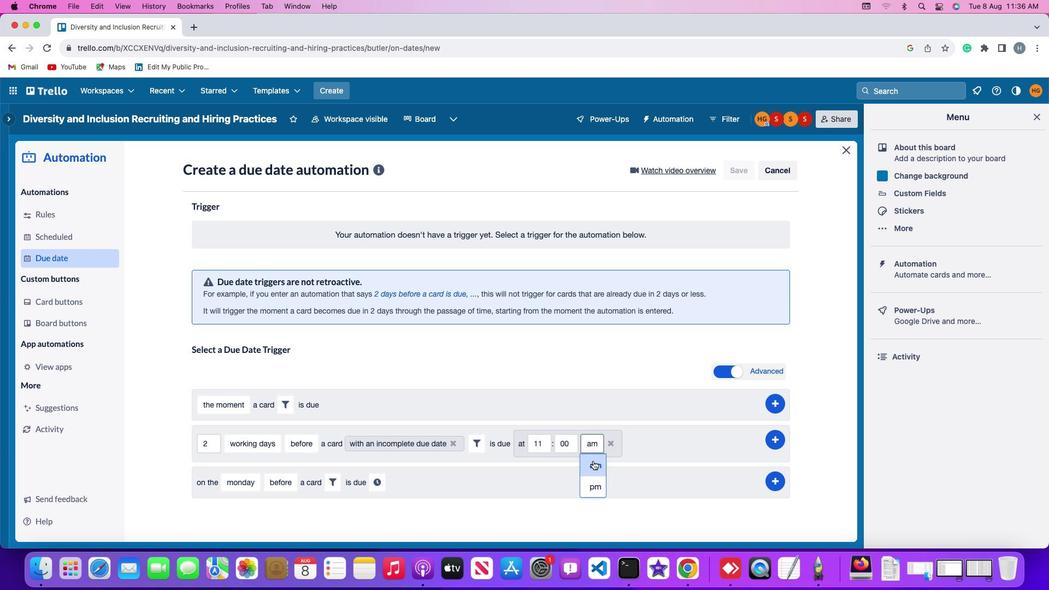 
Action: Mouse moved to (772, 435)
Screenshot: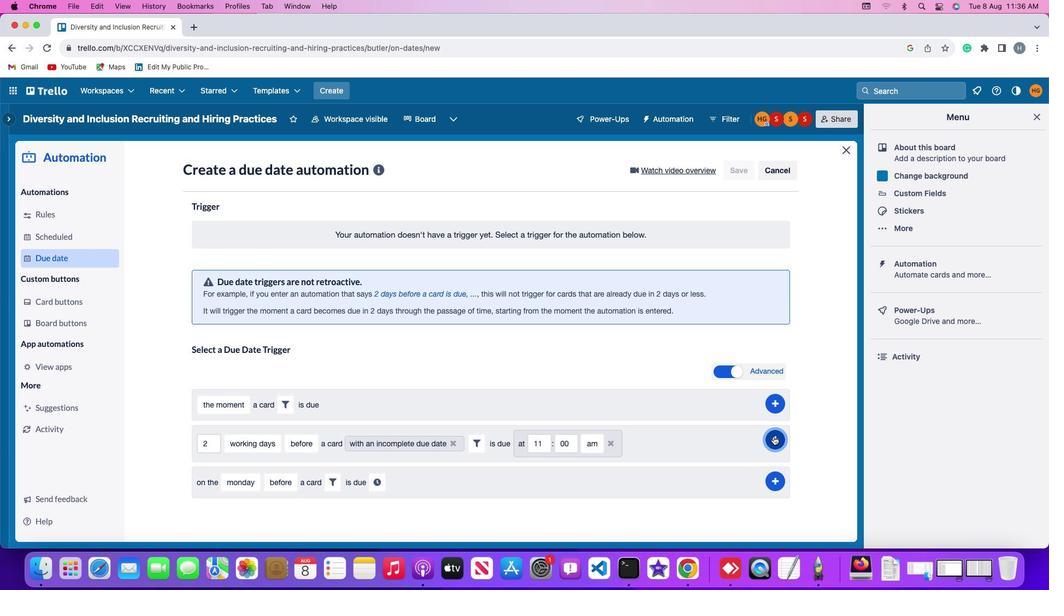 
Action: Mouse pressed left at (772, 435)
Screenshot: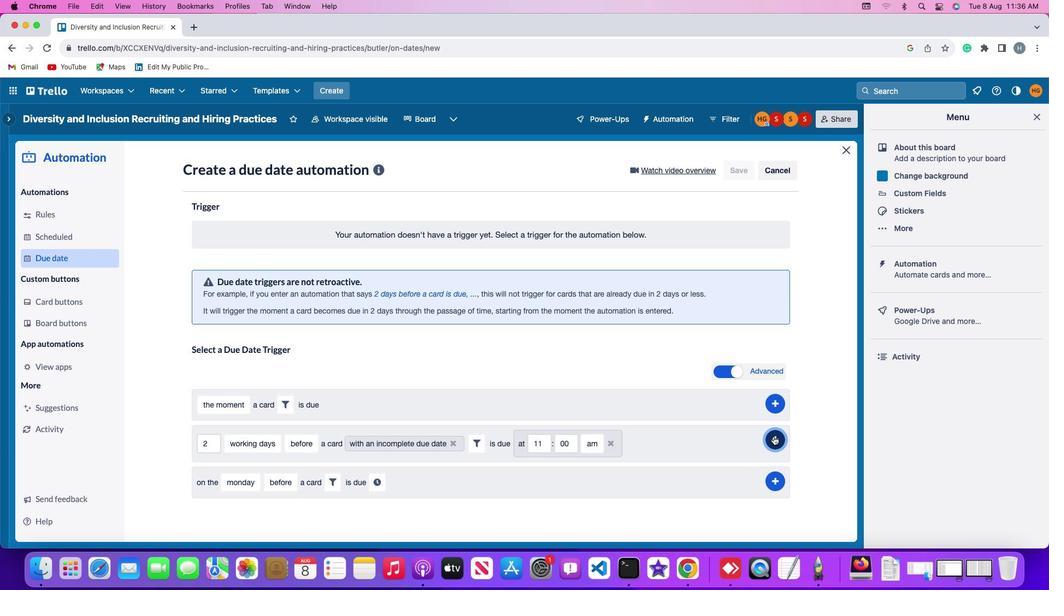 
Action: Mouse moved to (797, 311)
Screenshot: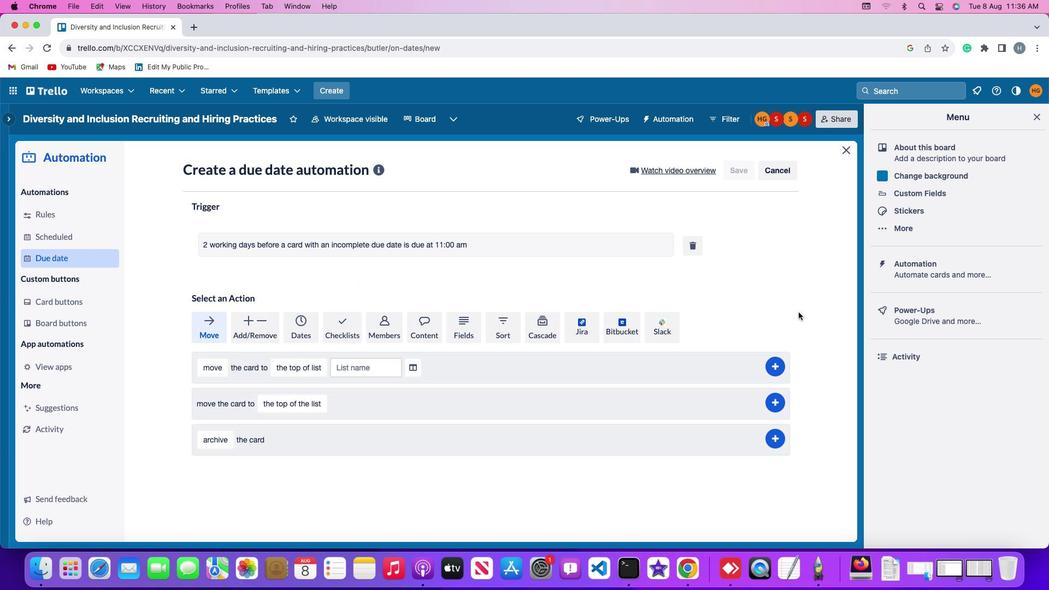 
